 Task: Find connections with filter location Raisio with filter topic #Homeofficewith filter profile language Spanish with filter current company Tiger Analytics with filter school NMKRV College for Women with filter industry Utilities Administration with filter service category Information Management with filter keywords title Physical Therapist
Action: Mouse moved to (271, 210)
Screenshot: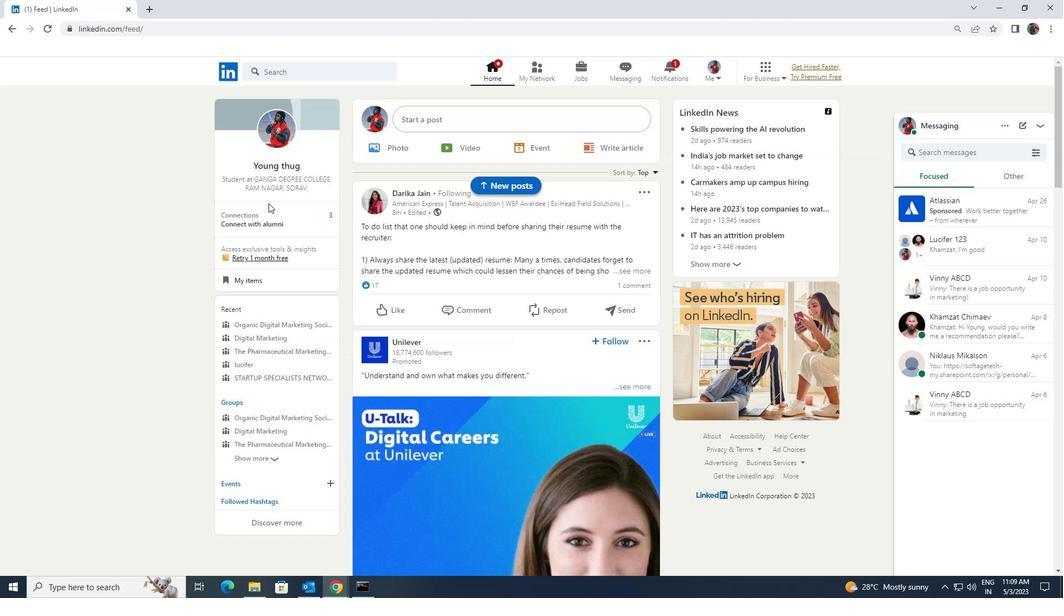 
Action: Mouse pressed left at (271, 210)
Screenshot: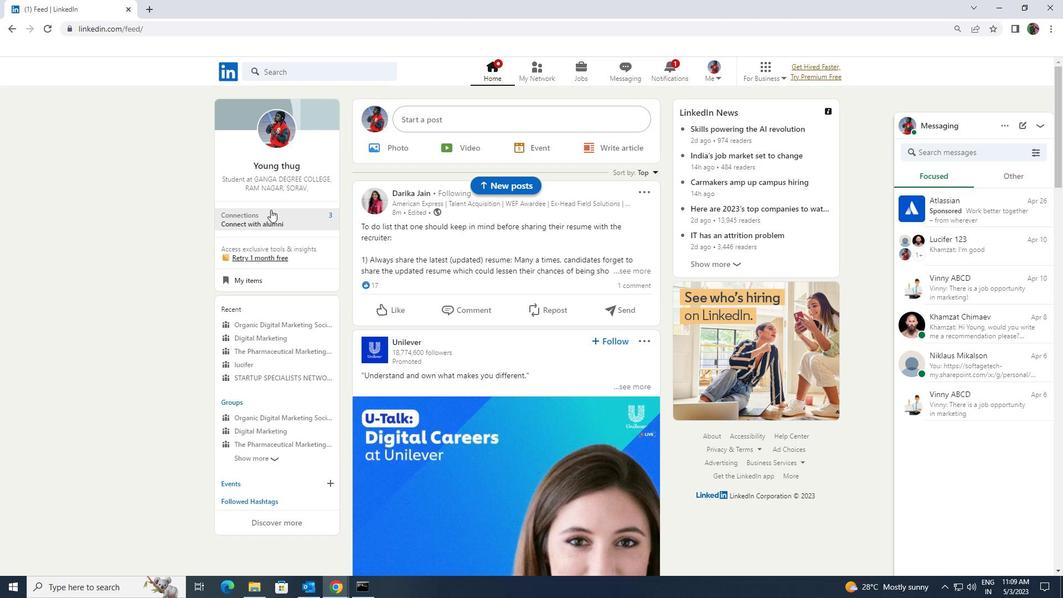 
Action: Mouse moved to (283, 134)
Screenshot: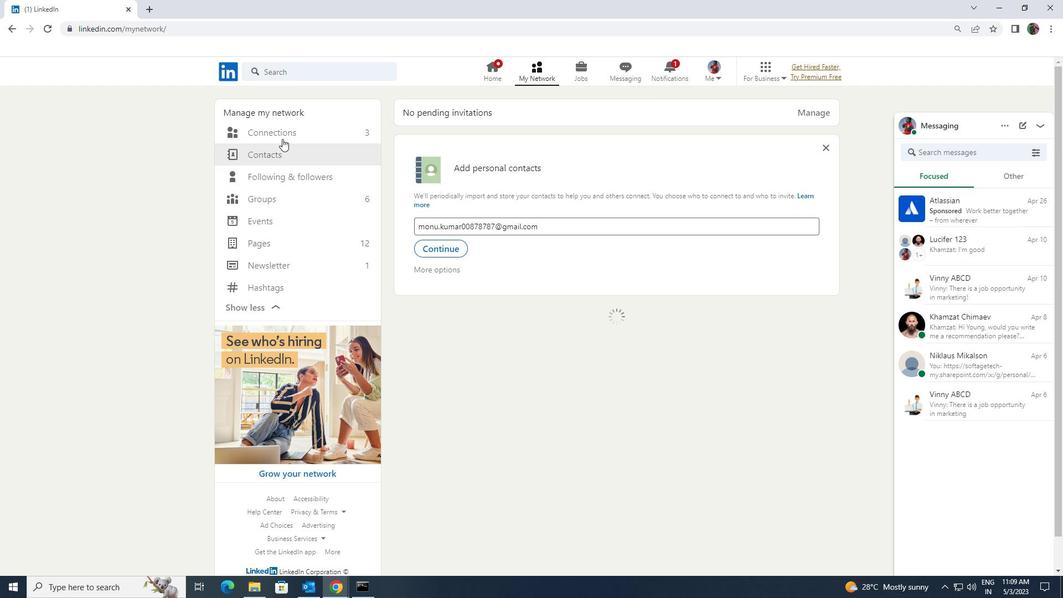 
Action: Mouse pressed left at (283, 134)
Screenshot: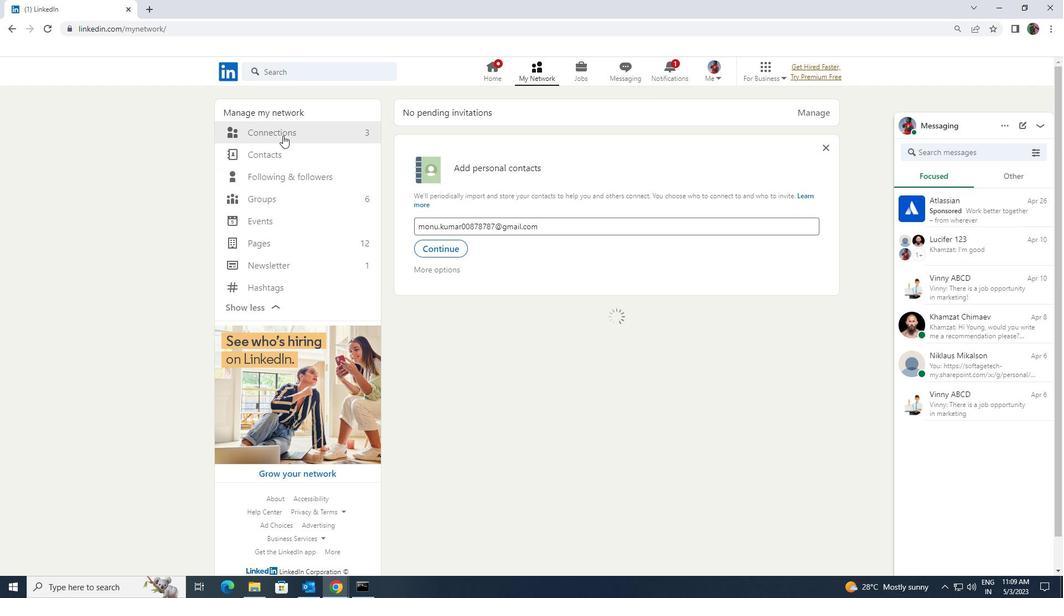 
Action: Mouse moved to (620, 134)
Screenshot: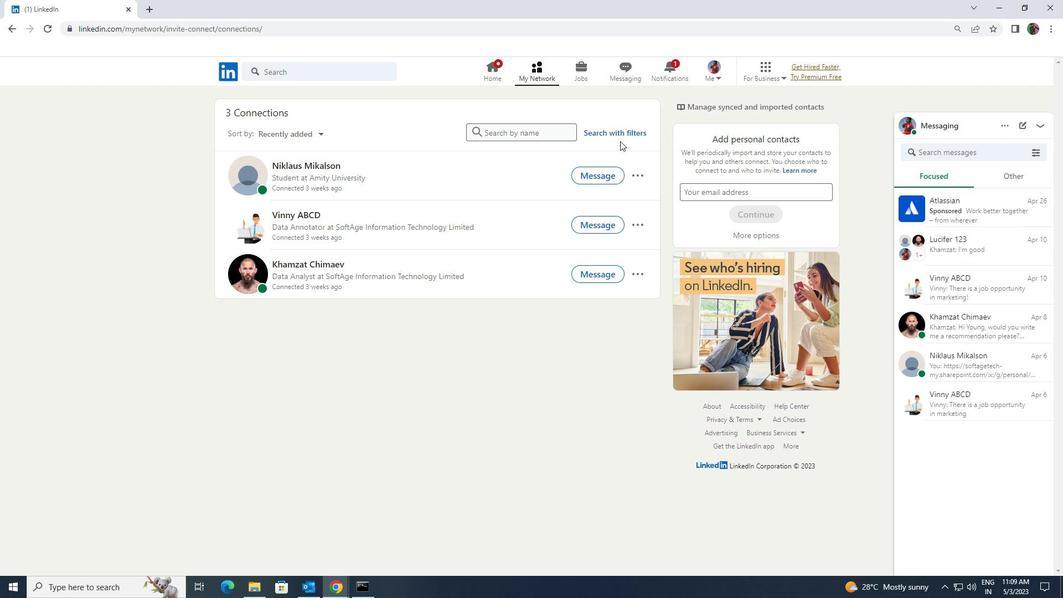 
Action: Mouse pressed left at (620, 134)
Screenshot: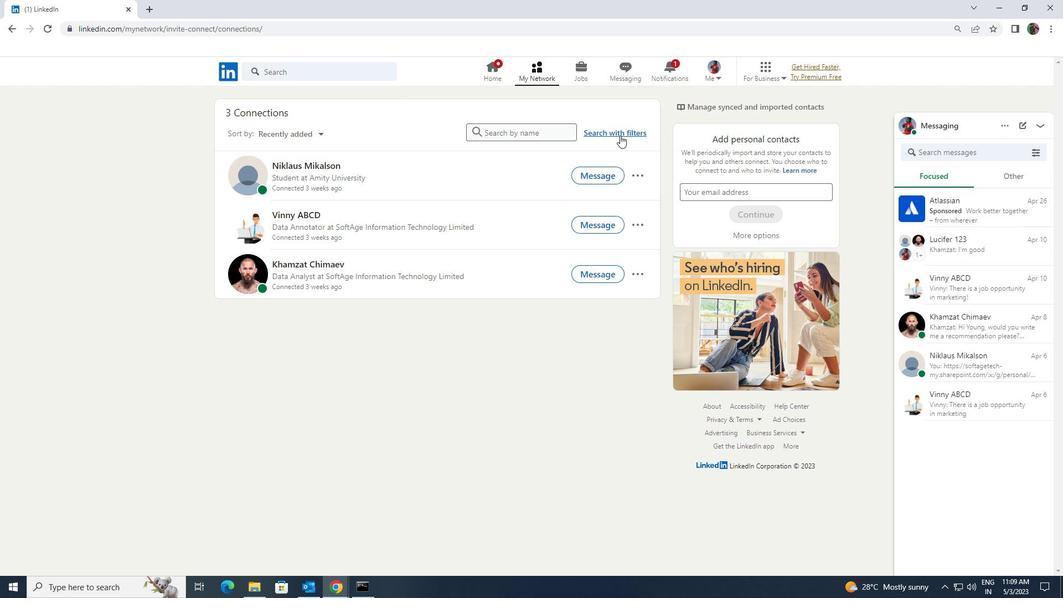 
Action: Mouse moved to (574, 103)
Screenshot: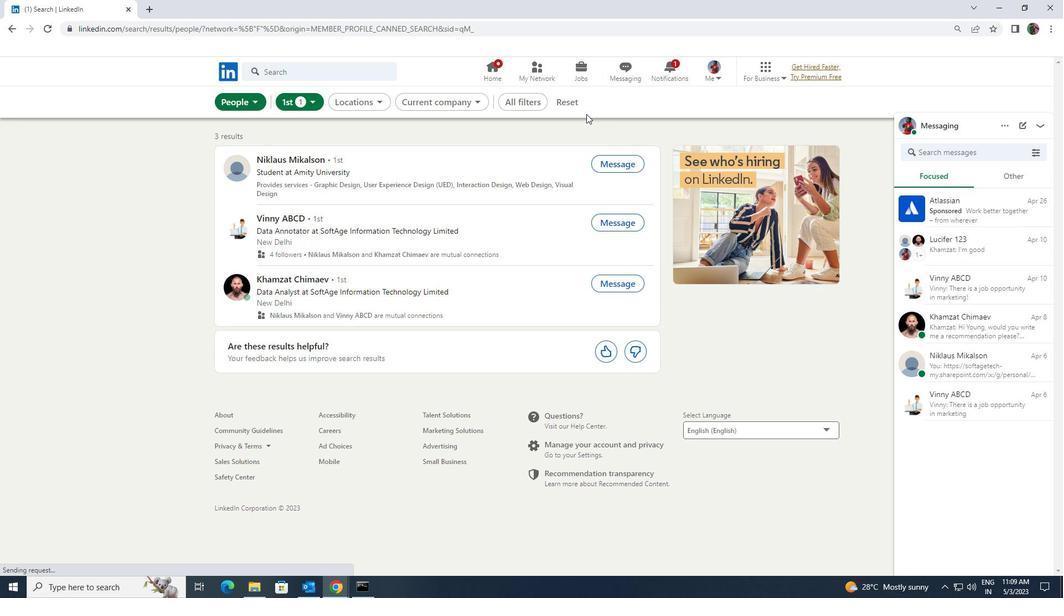 
Action: Mouse pressed left at (574, 103)
Screenshot: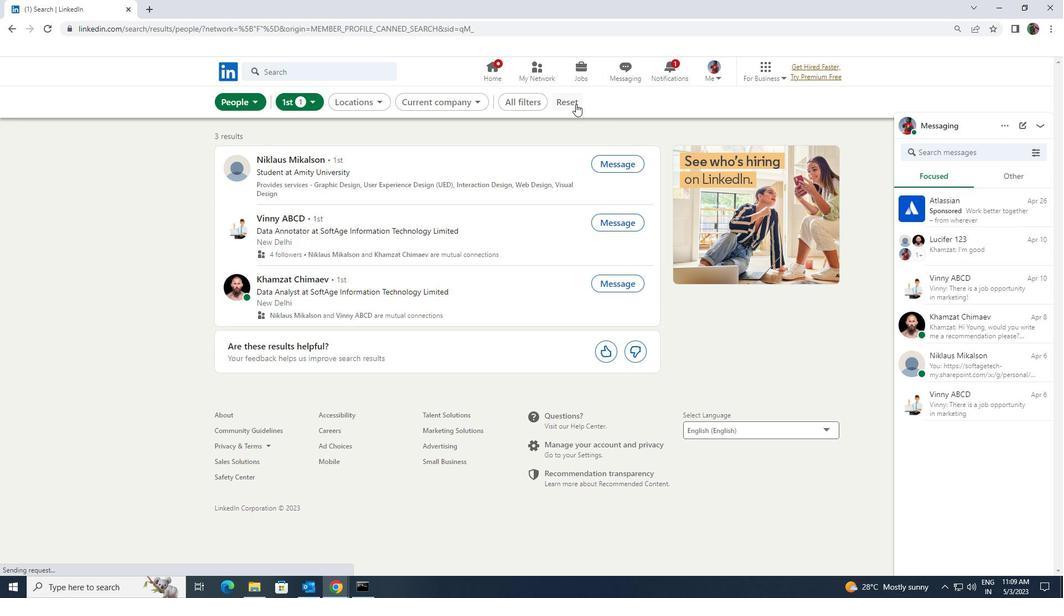 
Action: Mouse moved to (558, 101)
Screenshot: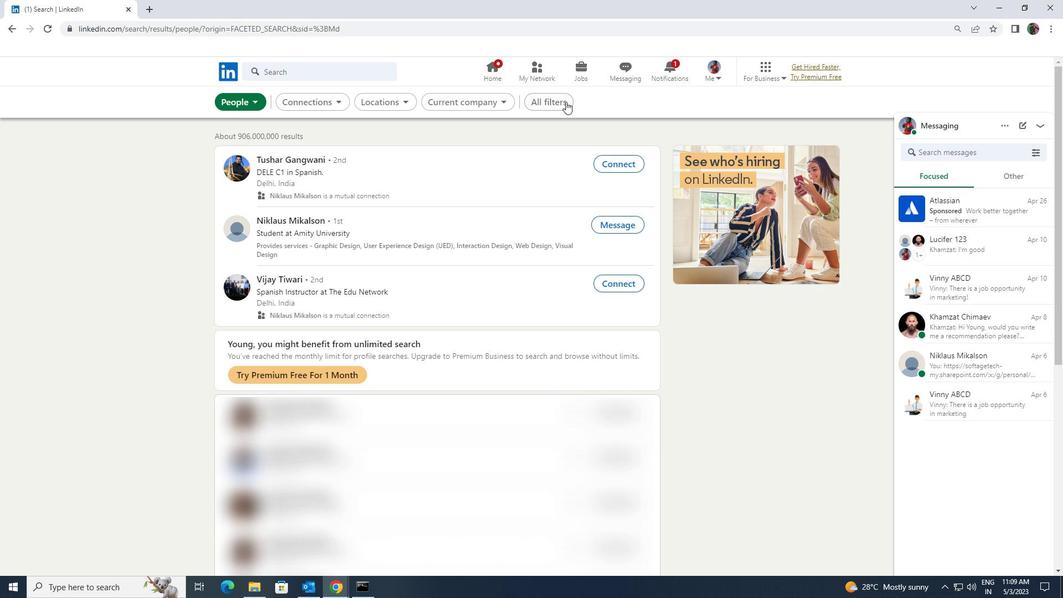 
Action: Mouse pressed left at (558, 101)
Screenshot: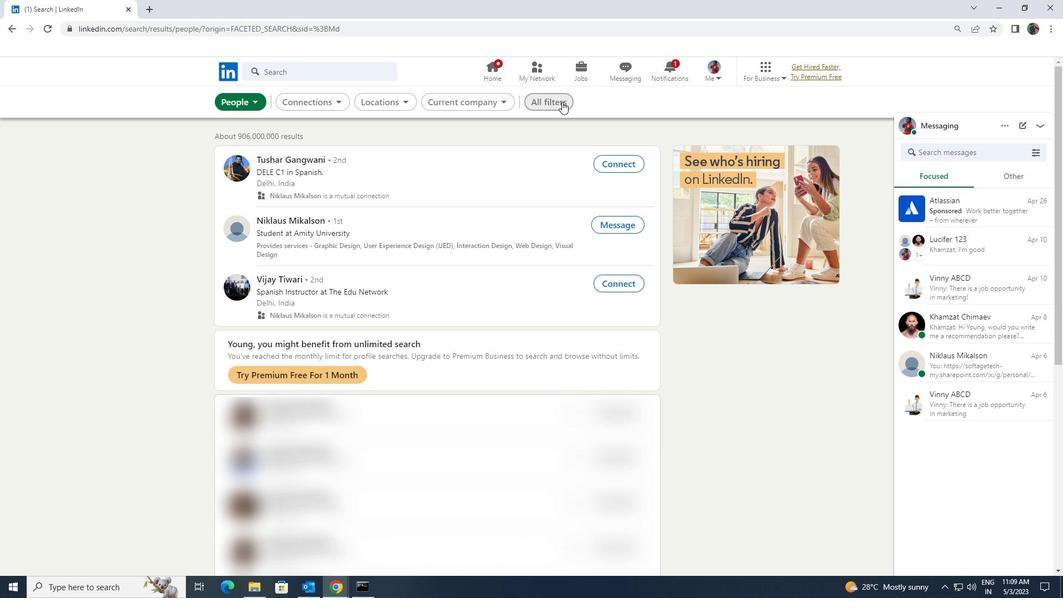 
Action: Mouse moved to (920, 442)
Screenshot: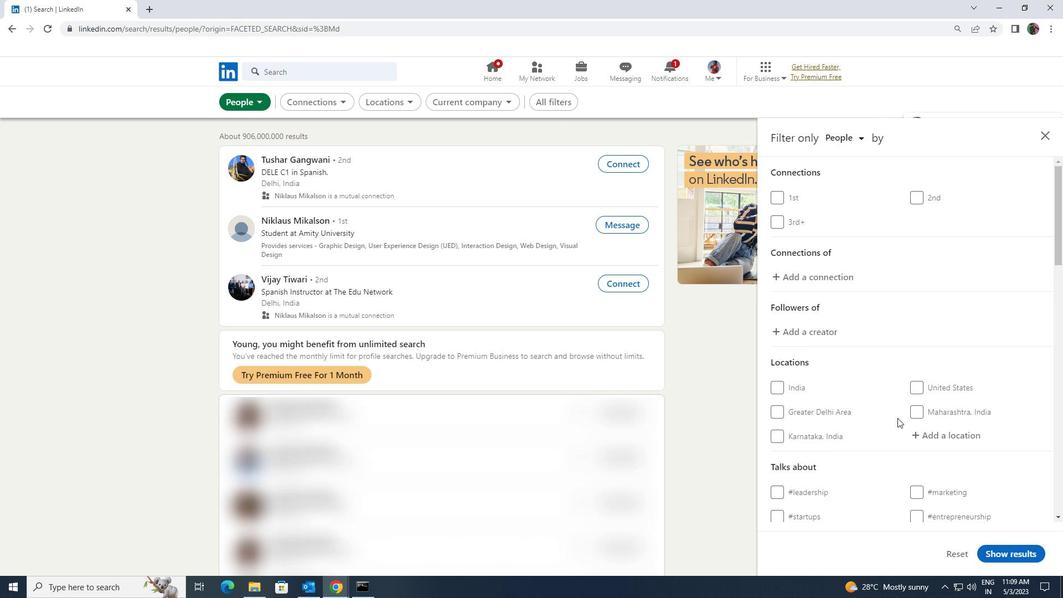 
Action: Mouse pressed left at (920, 442)
Screenshot: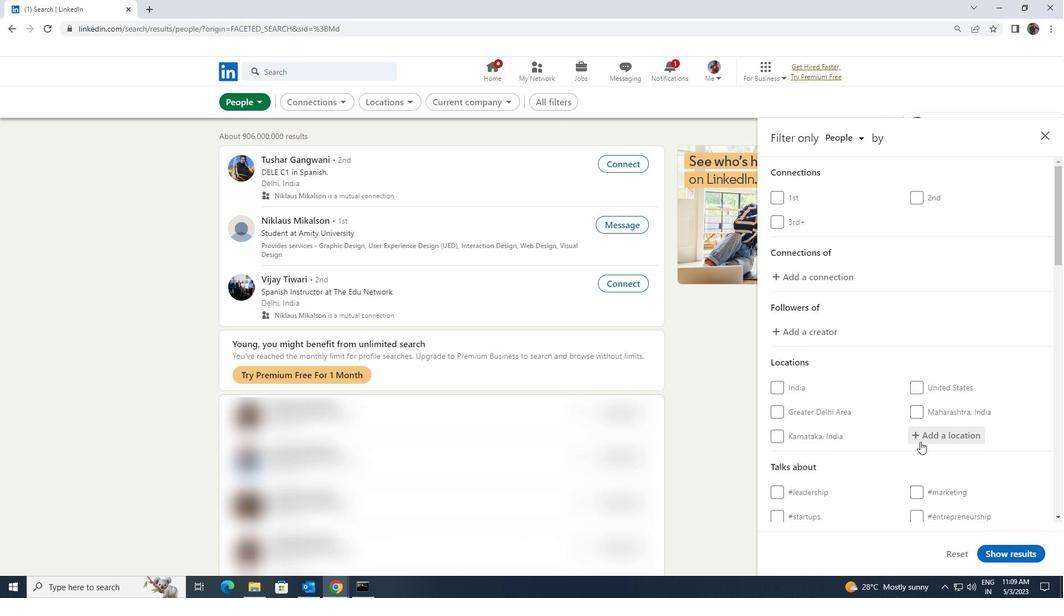 
Action: Key pressed <Key.shift>RAIS
Screenshot: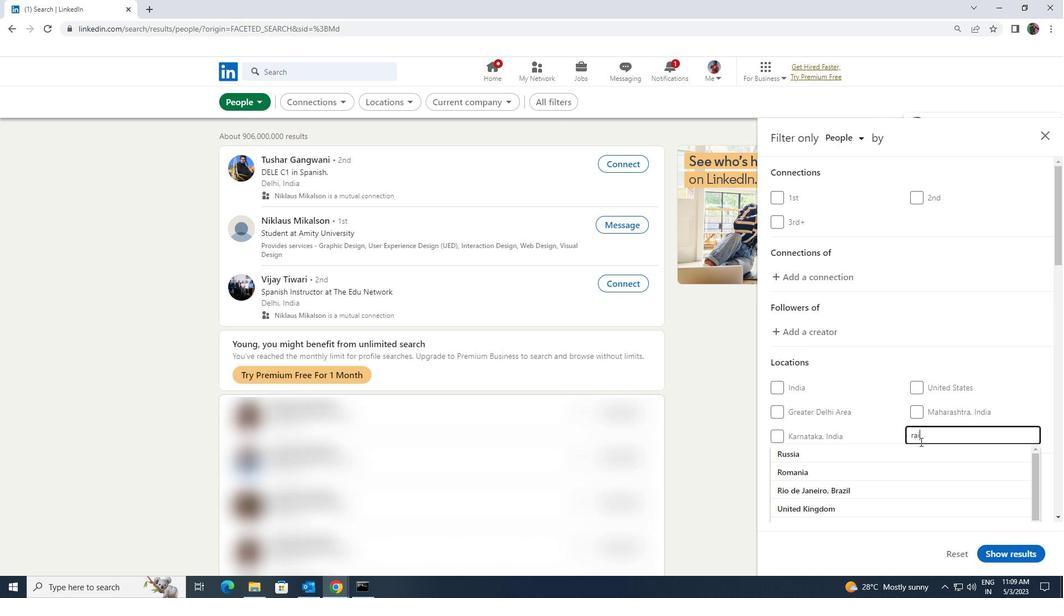 
Action: Mouse moved to (919, 448)
Screenshot: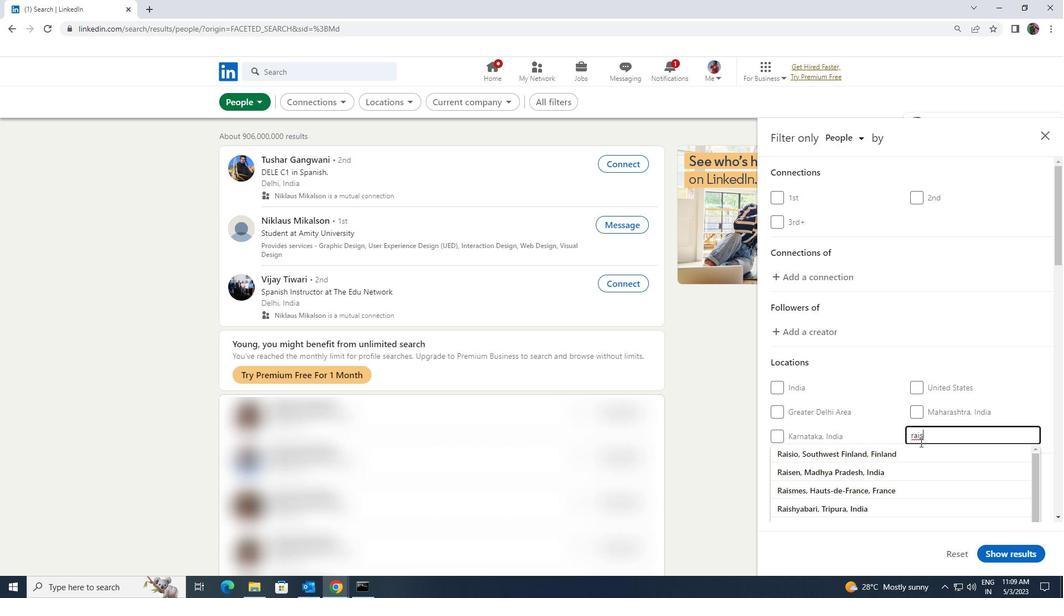 
Action: Mouse pressed left at (919, 448)
Screenshot: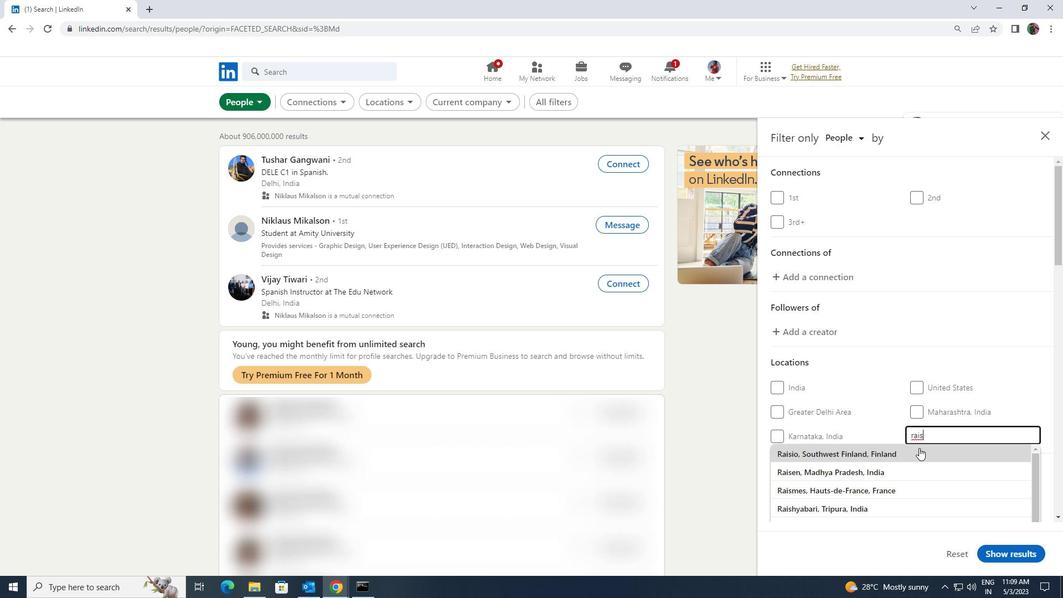 
Action: Mouse scrolled (919, 447) with delta (0, 0)
Screenshot: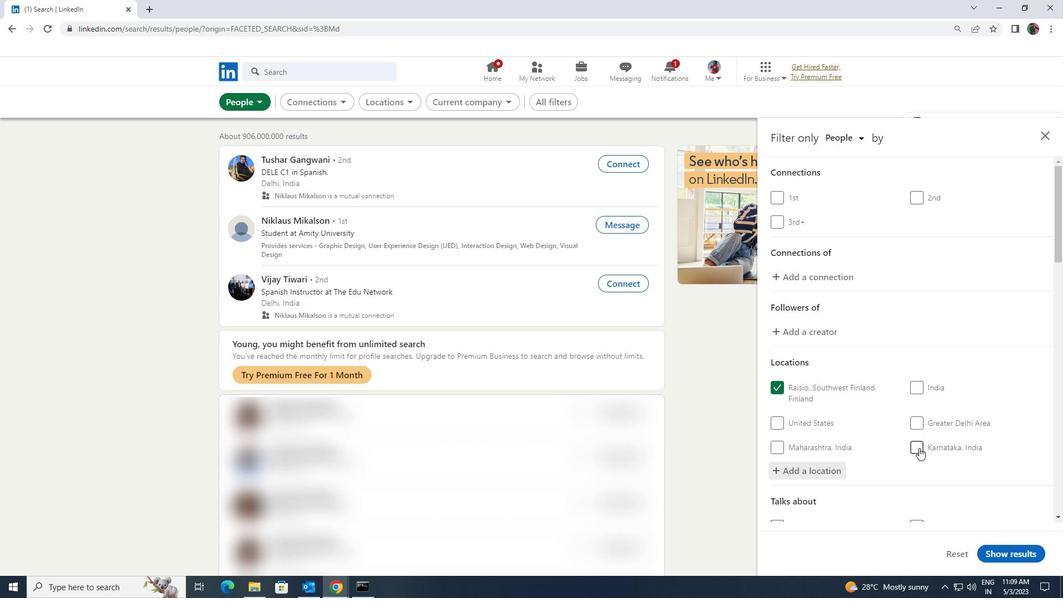 
Action: Mouse scrolled (919, 447) with delta (0, 0)
Screenshot: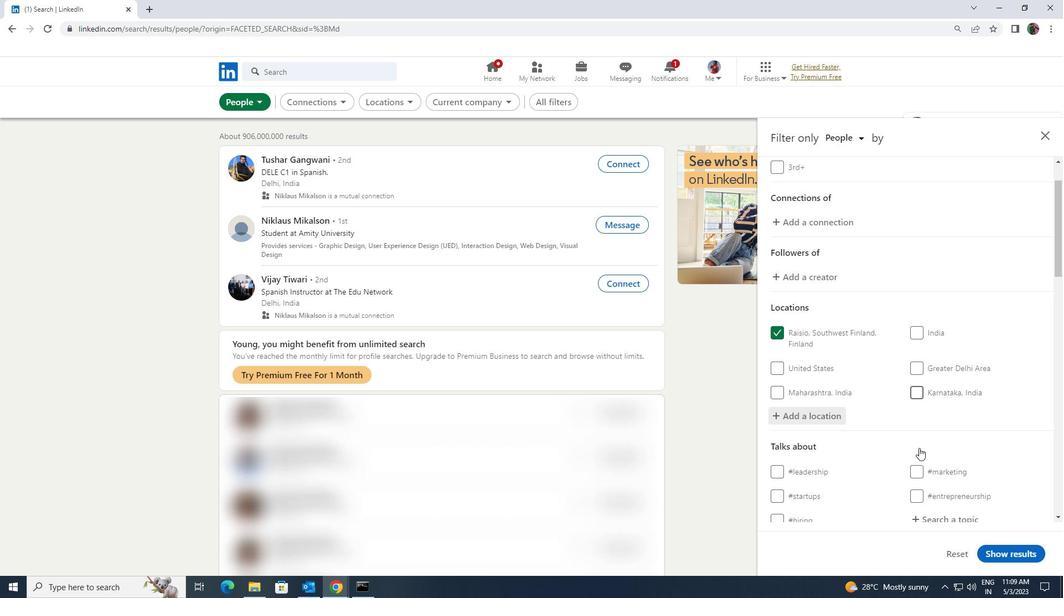 
Action: Mouse moved to (917, 455)
Screenshot: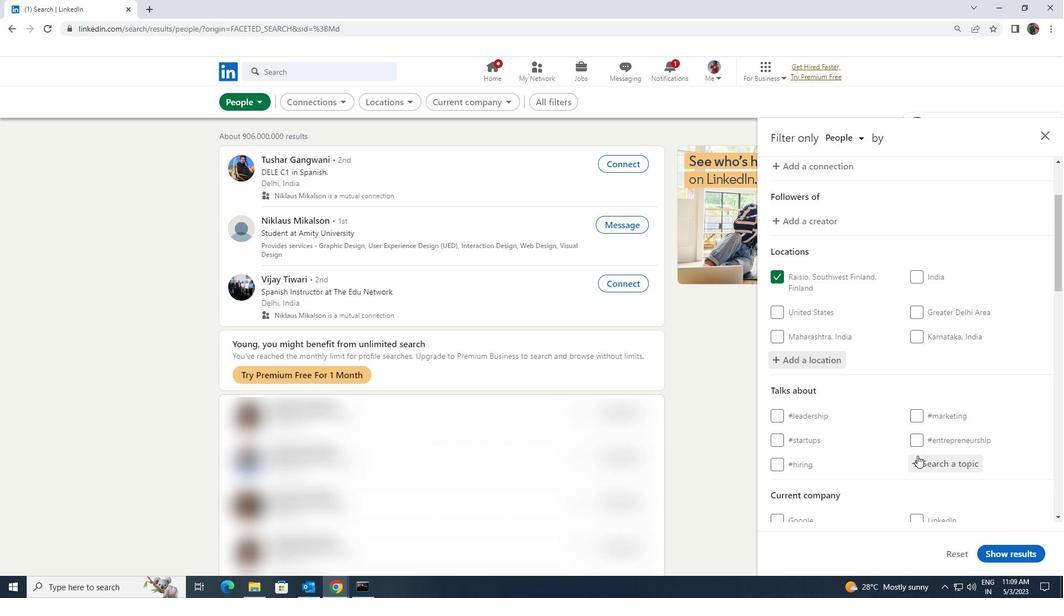 
Action: Mouse pressed left at (917, 455)
Screenshot: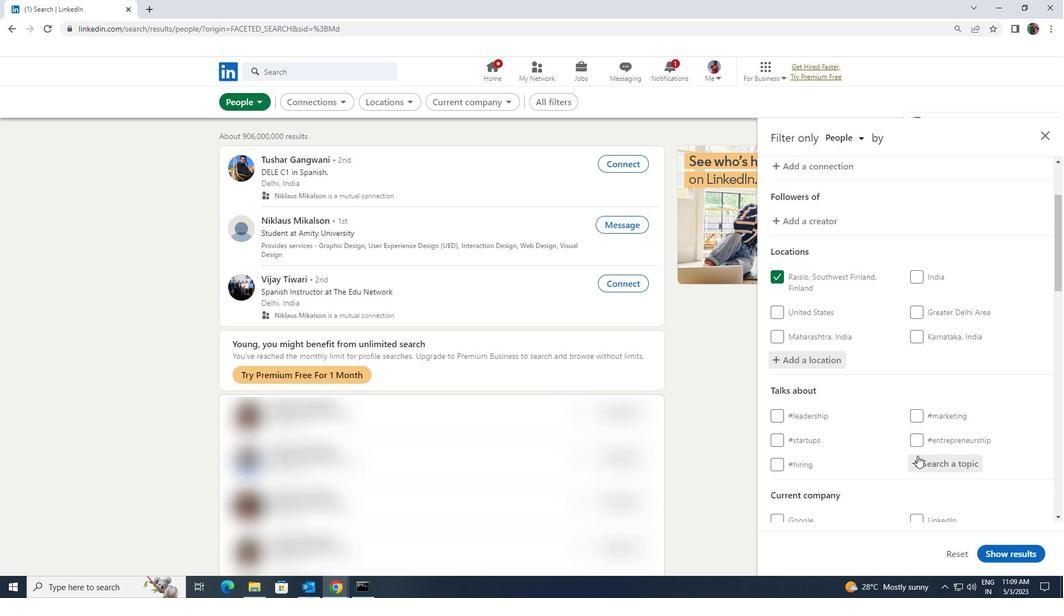 
Action: Key pressed <Key.shift><Key.shift><Key.shift><Key.shift><Key.shift><Key.shift><Key.shift><Key.shift><Key.shift><Key.shift><Key.shift><Key.shift><Key.shift><Key.shift><Key.shift><Key.shift>HOMEOFFICE
Screenshot: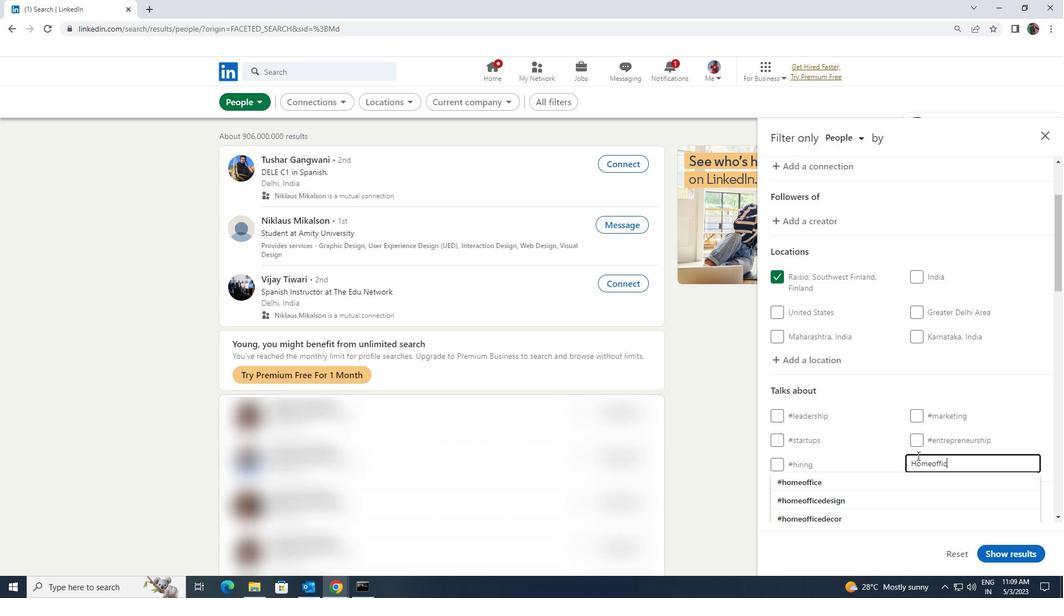 
Action: Mouse moved to (900, 476)
Screenshot: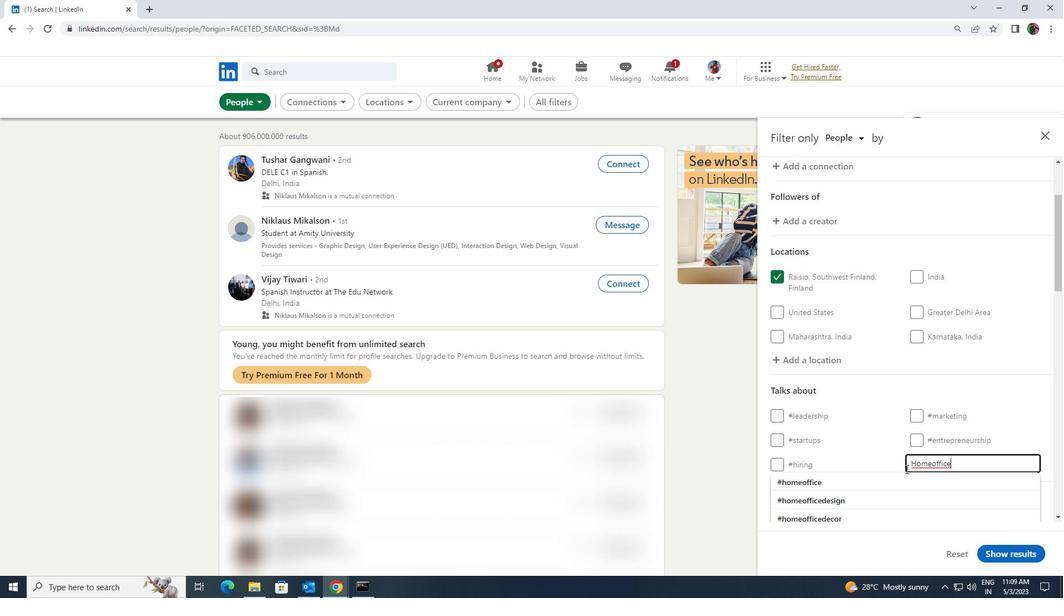 
Action: Mouse pressed left at (900, 476)
Screenshot: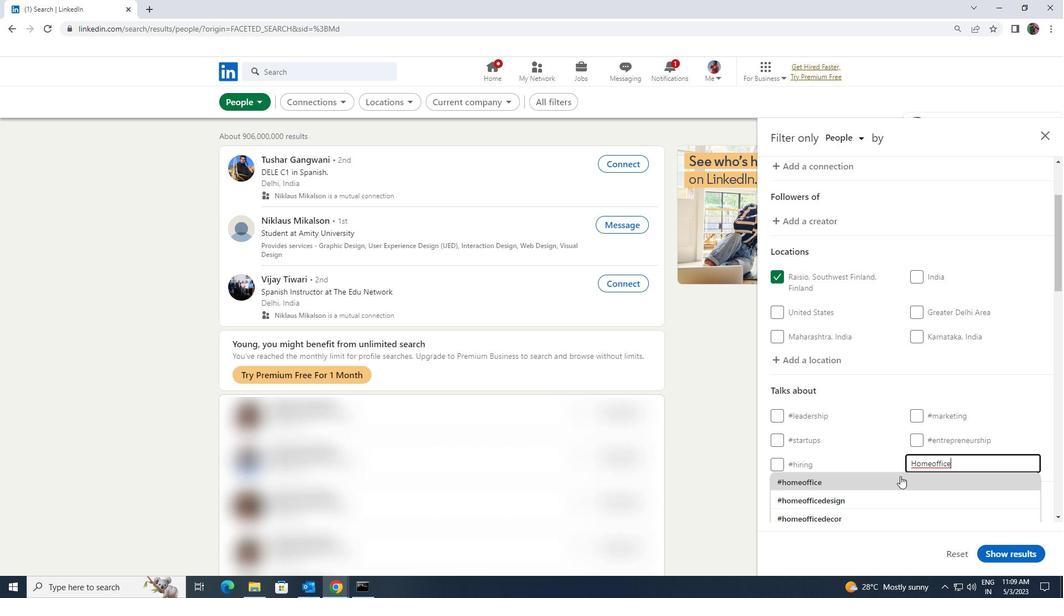 
Action: Mouse scrolled (900, 475) with delta (0, 0)
Screenshot: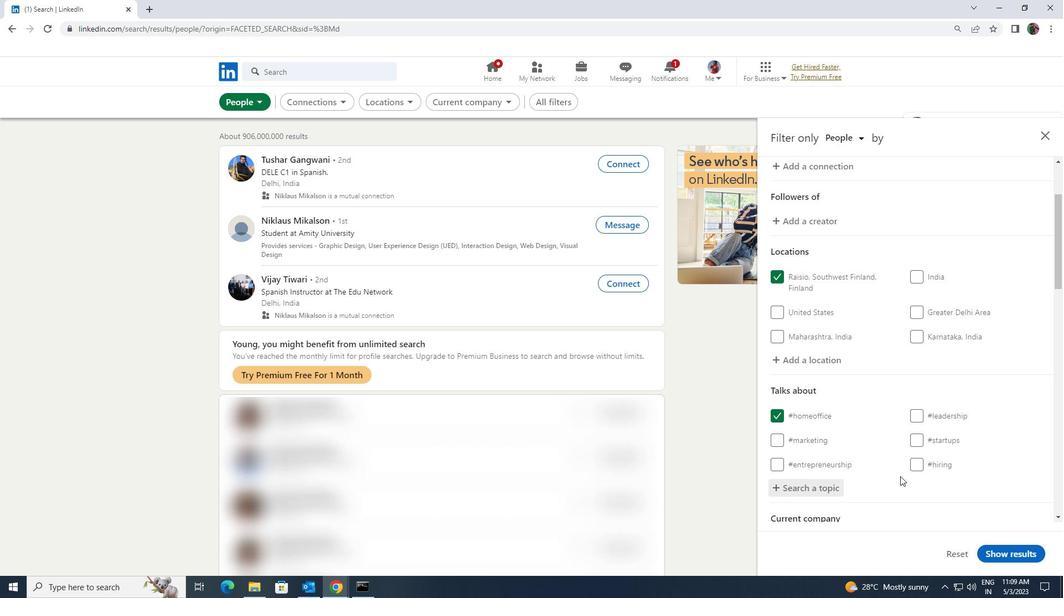 
Action: Mouse scrolled (900, 475) with delta (0, 0)
Screenshot: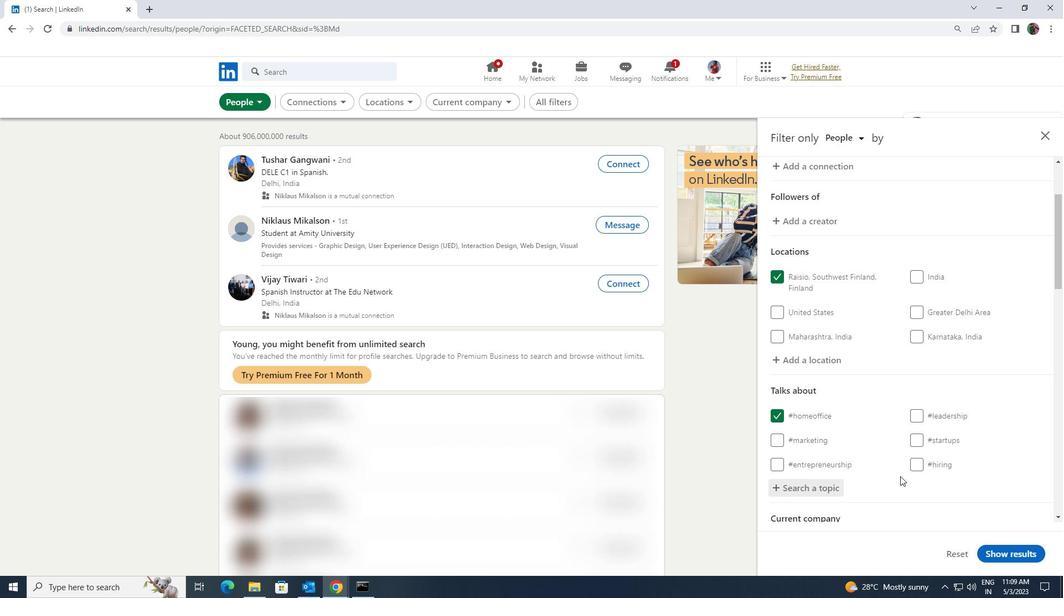 
Action: Mouse scrolled (900, 475) with delta (0, 0)
Screenshot: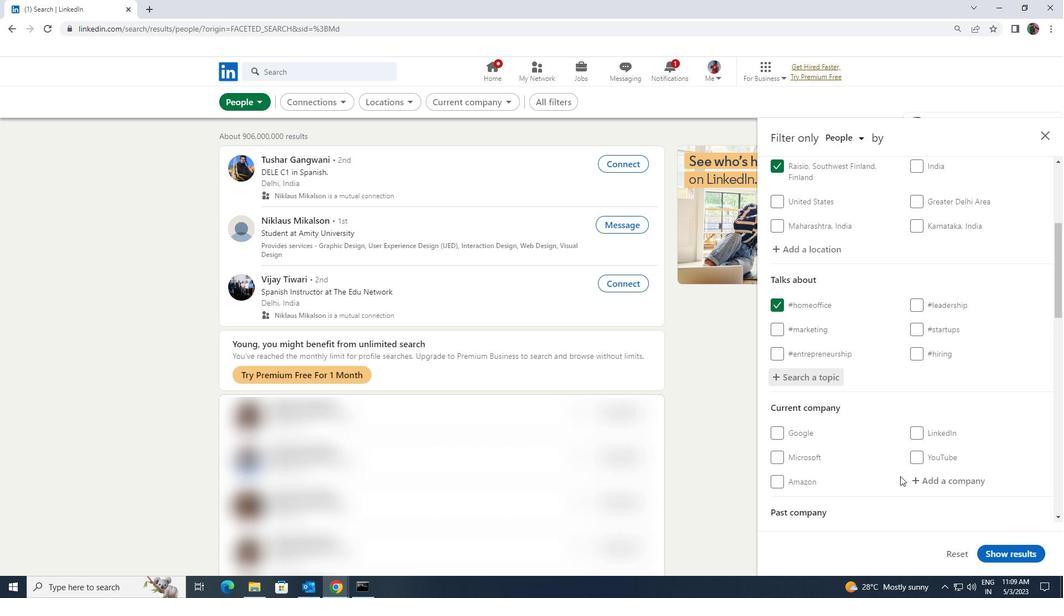 
Action: Mouse scrolled (900, 475) with delta (0, 0)
Screenshot: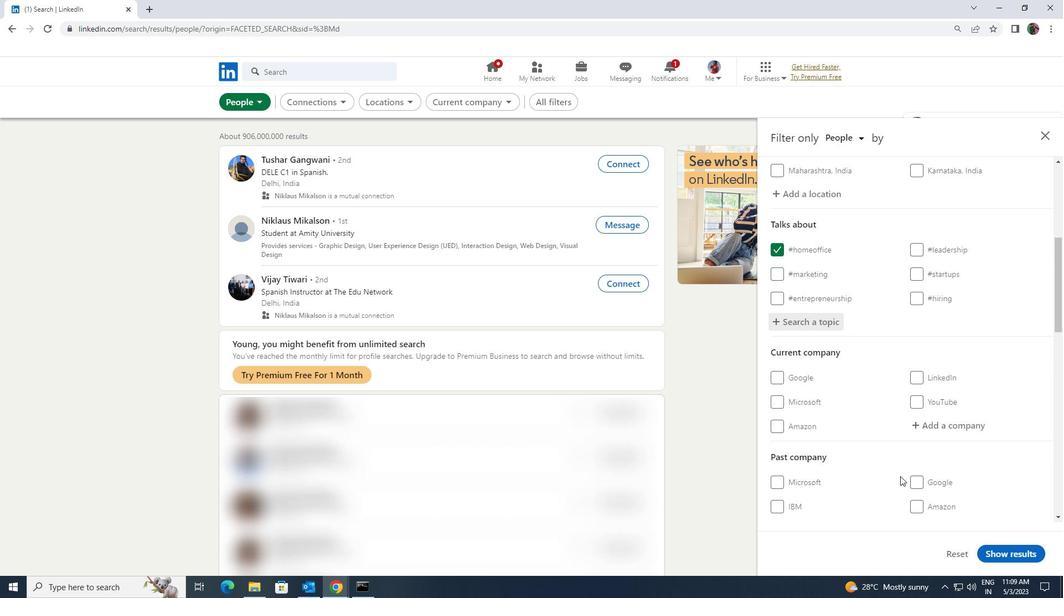 
Action: Mouse scrolled (900, 475) with delta (0, 0)
Screenshot: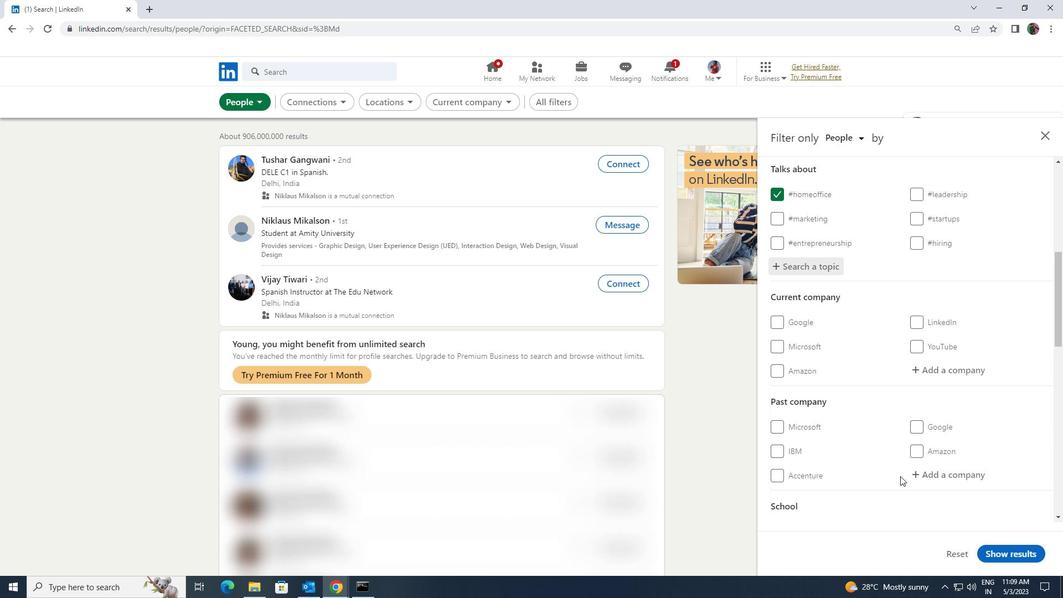 
Action: Mouse scrolled (900, 475) with delta (0, 0)
Screenshot: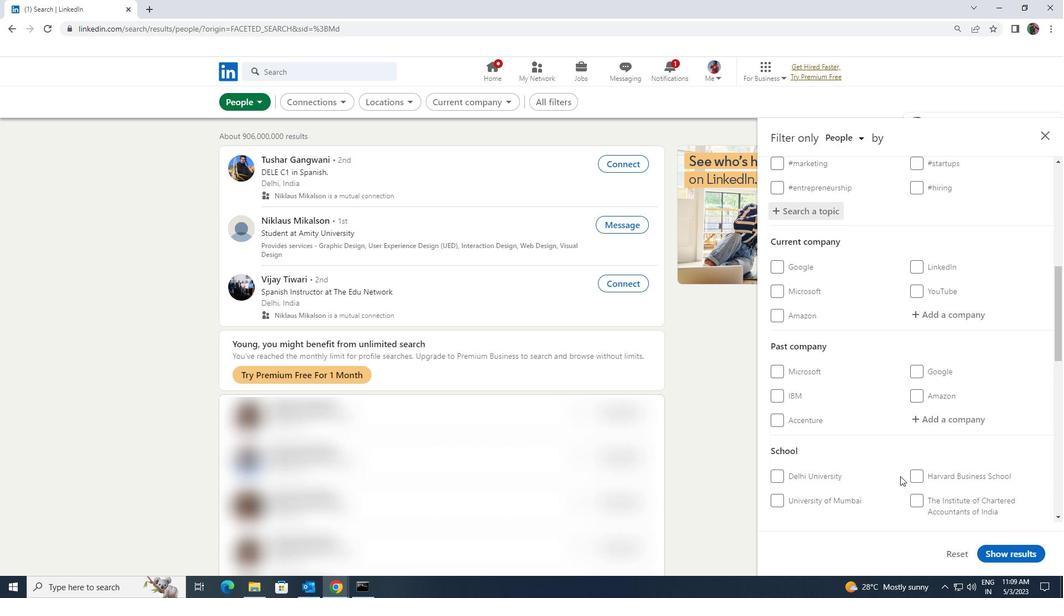 
Action: Mouse scrolled (900, 475) with delta (0, 0)
Screenshot: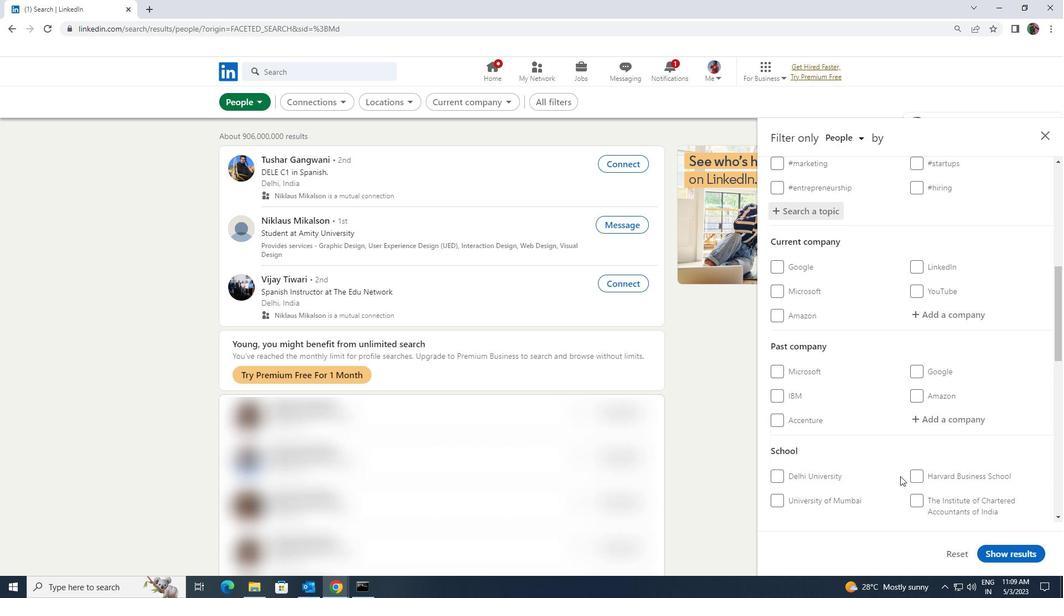 
Action: Mouse scrolled (900, 475) with delta (0, 0)
Screenshot: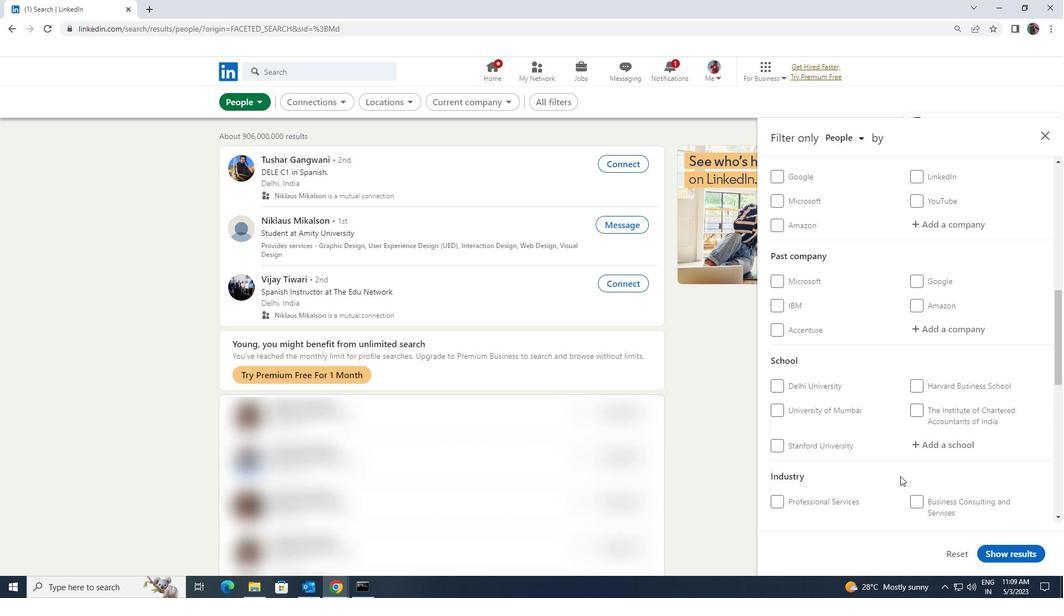 
Action: Mouse scrolled (900, 475) with delta (0, 0)
Screenshot: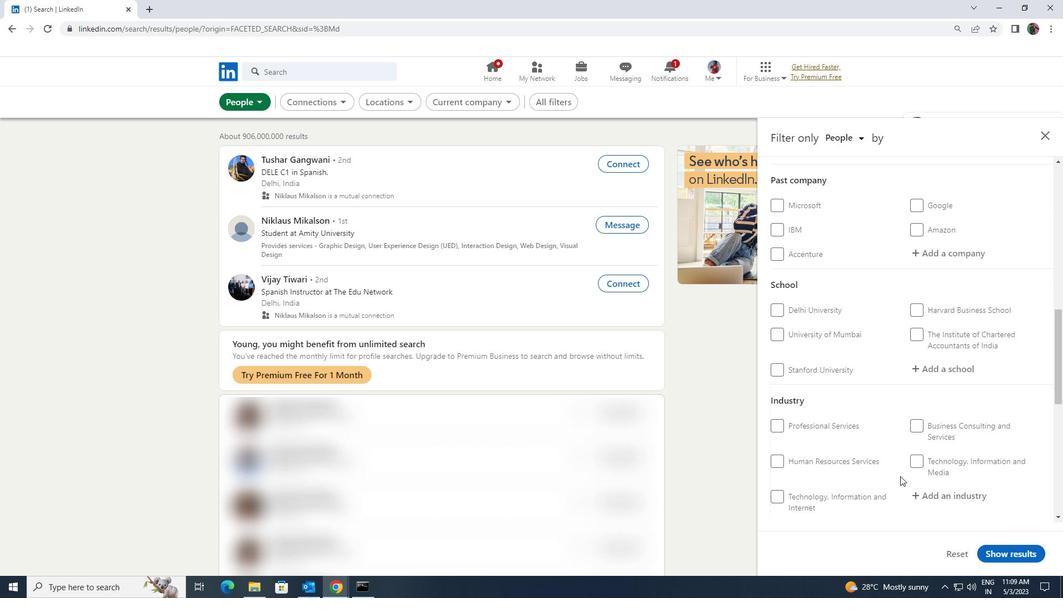 
Action: Mouse scrolled (900, 475) with delta (0, 0)
Screenshot: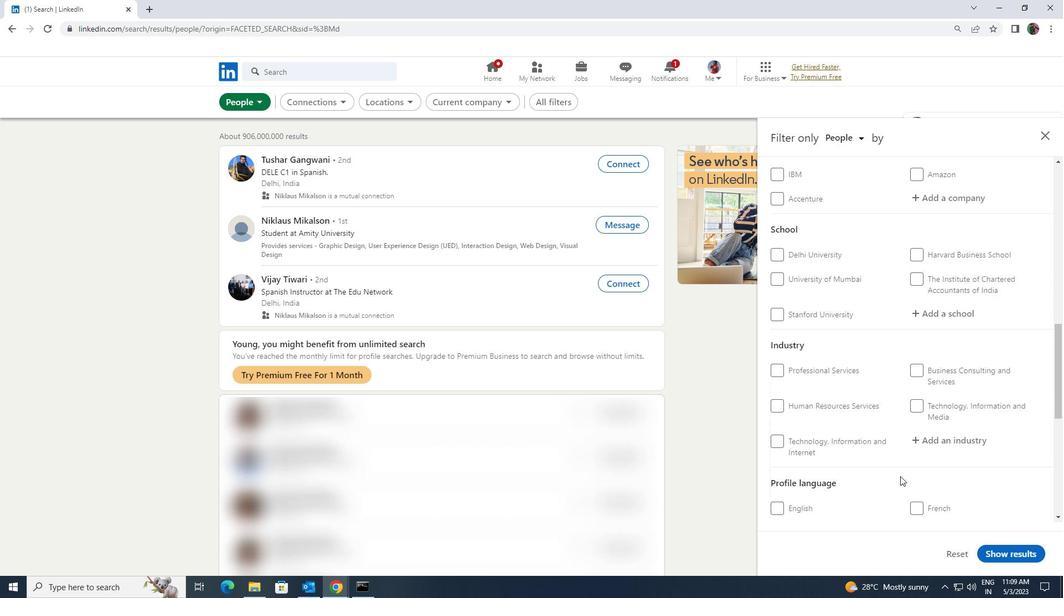 
Action: Mouse moved to (777, 478)
Screenshot: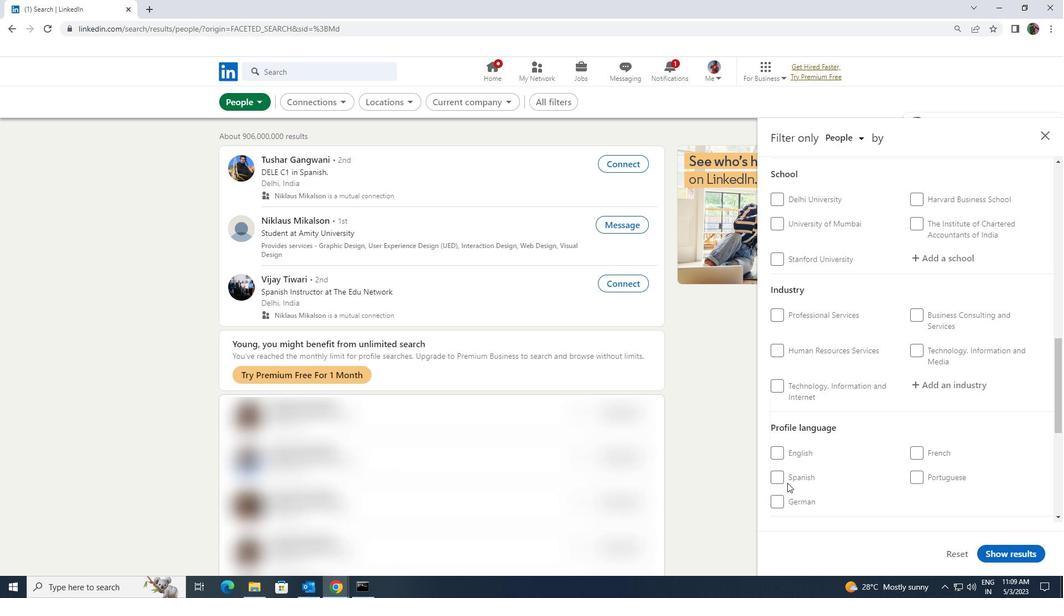 
Action: Mouse pressed left at (777, 478)
Screenshot: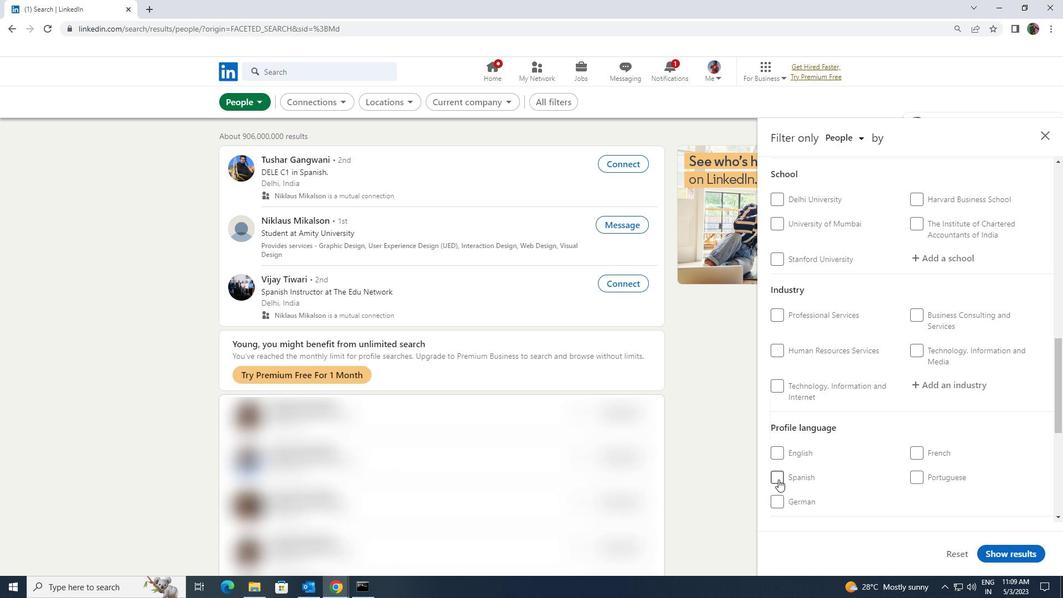 
Action: Mouse moved to (875, 480)
Screenshot: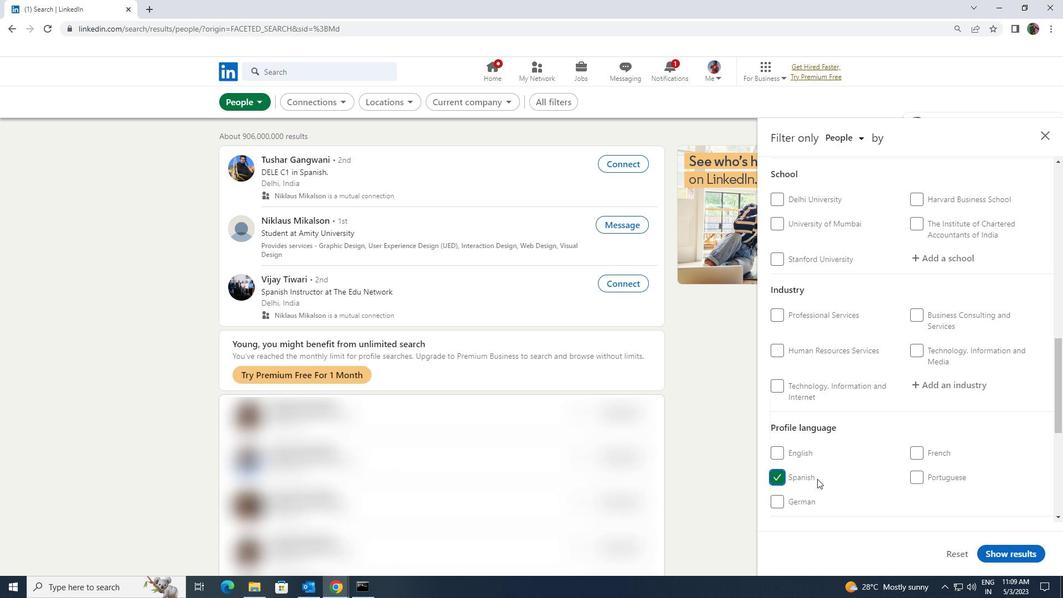 
Action: Mouse scrolled (875, 481) with delta (0, 0)
Screenshot: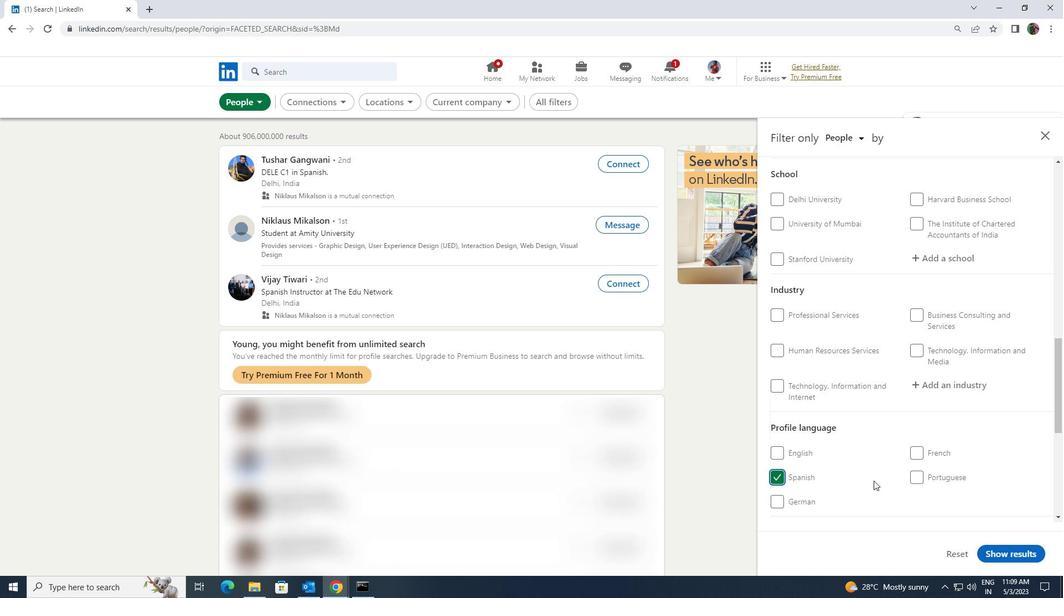 
Action: Mouse scrolled (875, 481) with delta (0, 0)
Screenshot: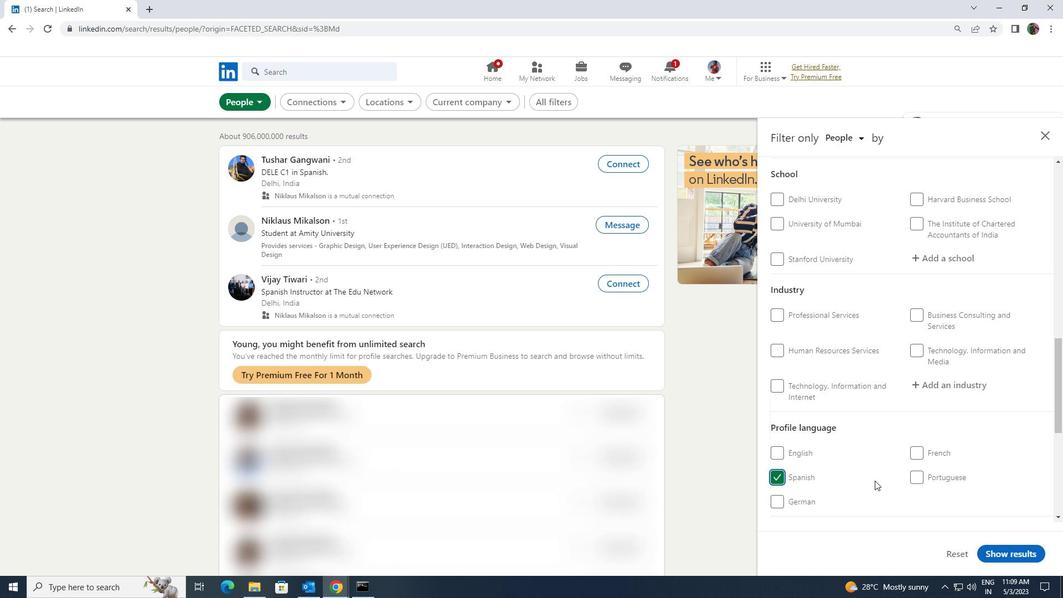 
Action: Mouse scrolled (875, 481) with delta (0, 0)
Screenshot: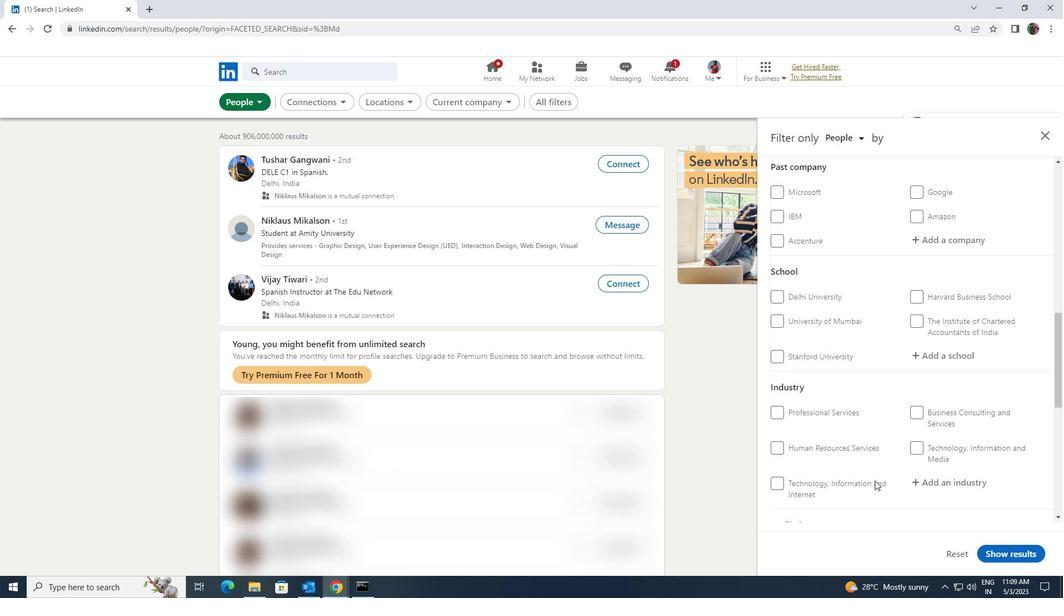 
Action: Mouse scrolled (875, 481) with delta (0, 0)
Screenshot: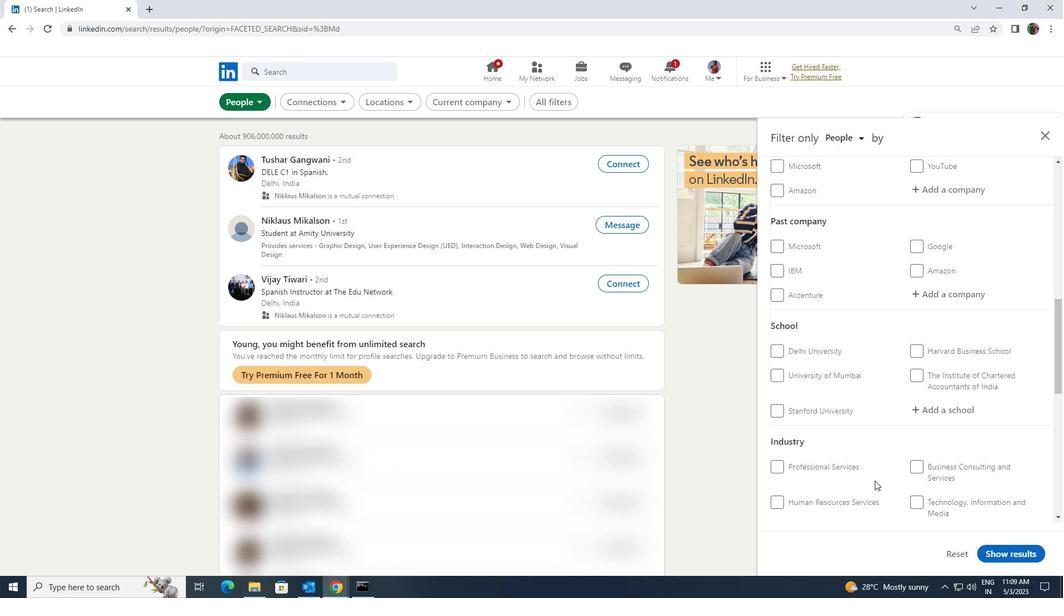 
Action: Mouse scrolled (875, 481) with delta (0, 0)
Screenshot: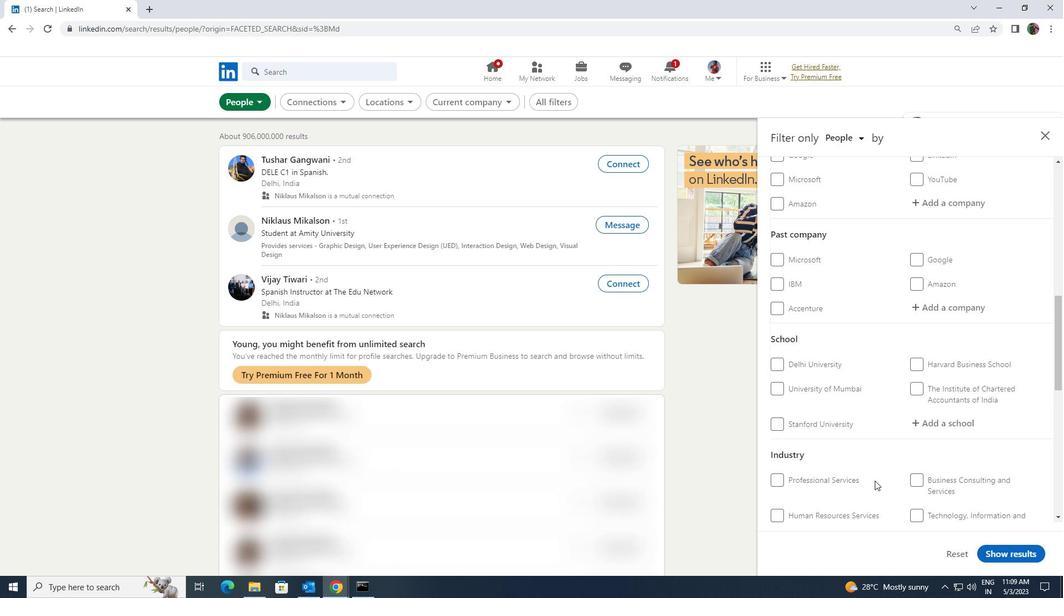 
Action: Mouse scrolled (875, 481) with delta (0, 0)
Screenshot: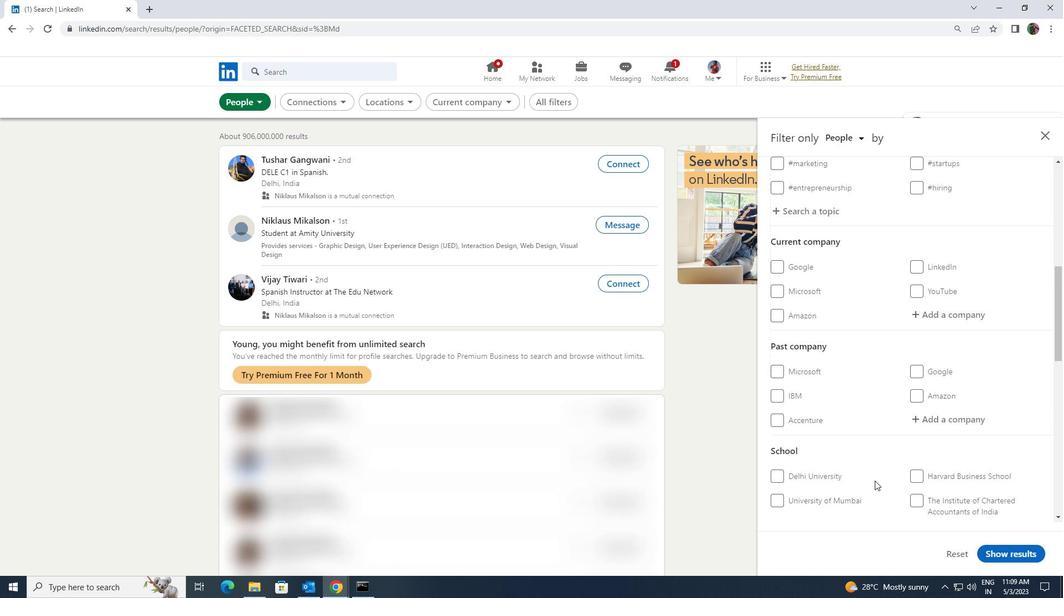 
Action: Mouse moved to (918, 374)
Screenshot: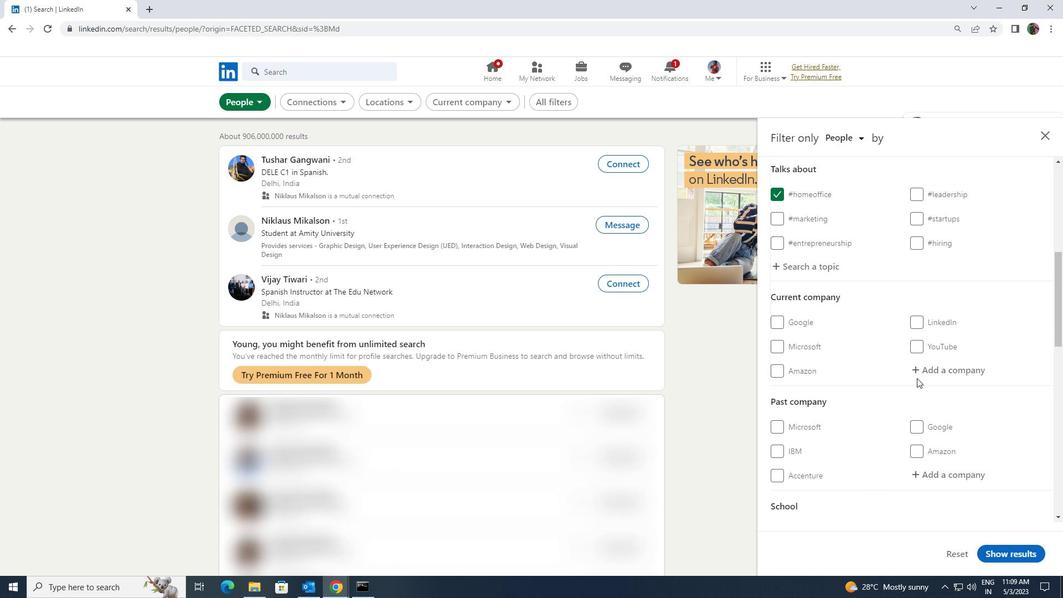 
Action: Mouse pressed left at (918, 374)
Screenshot: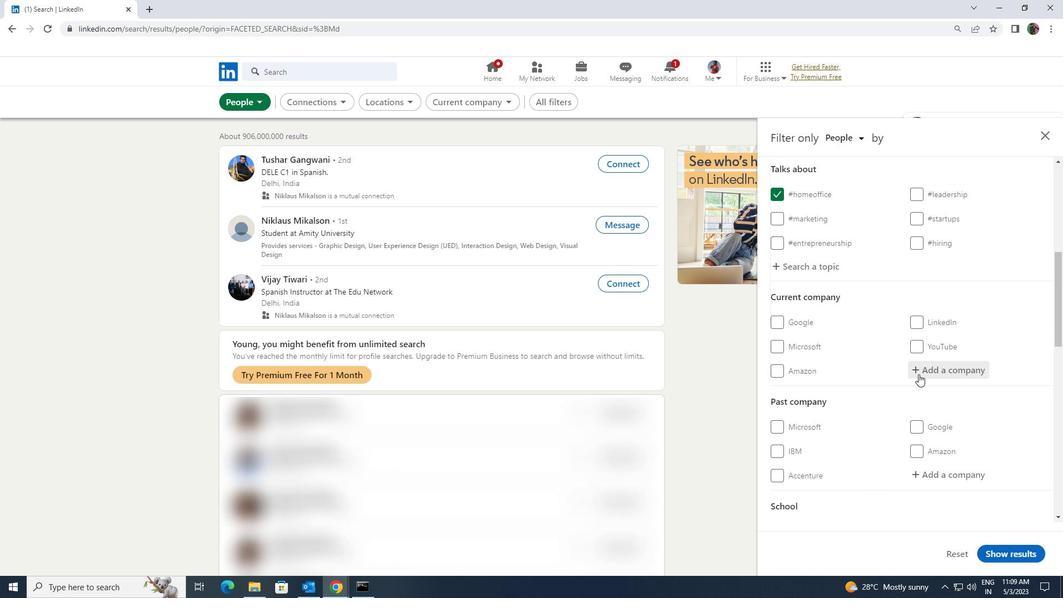 
Action: Key pressed <Key.shift>TIGER
Screenshot: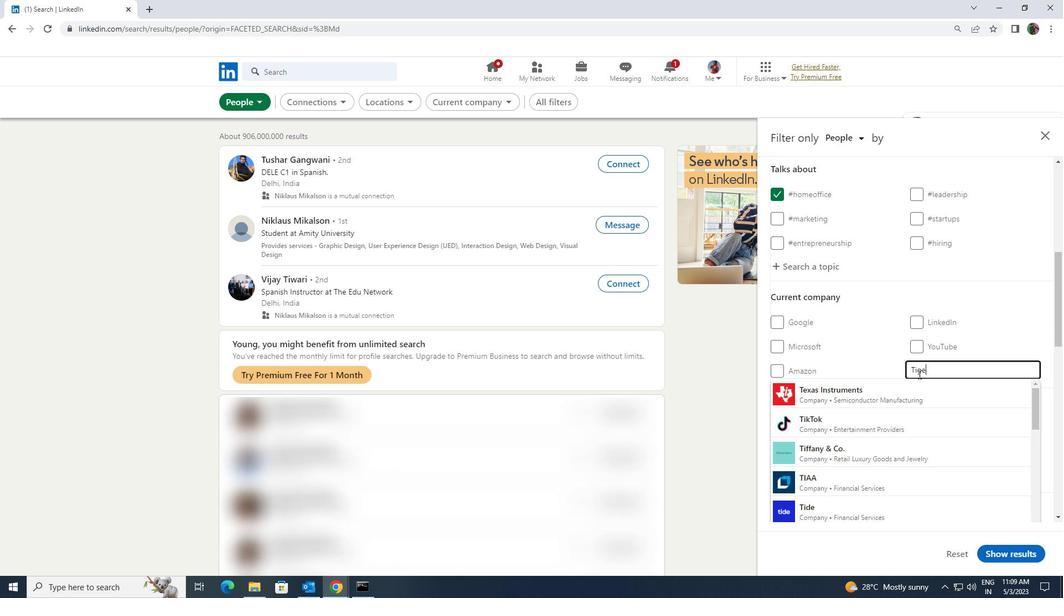 
Action: Mouse moved to (918, 389)
Screenshot: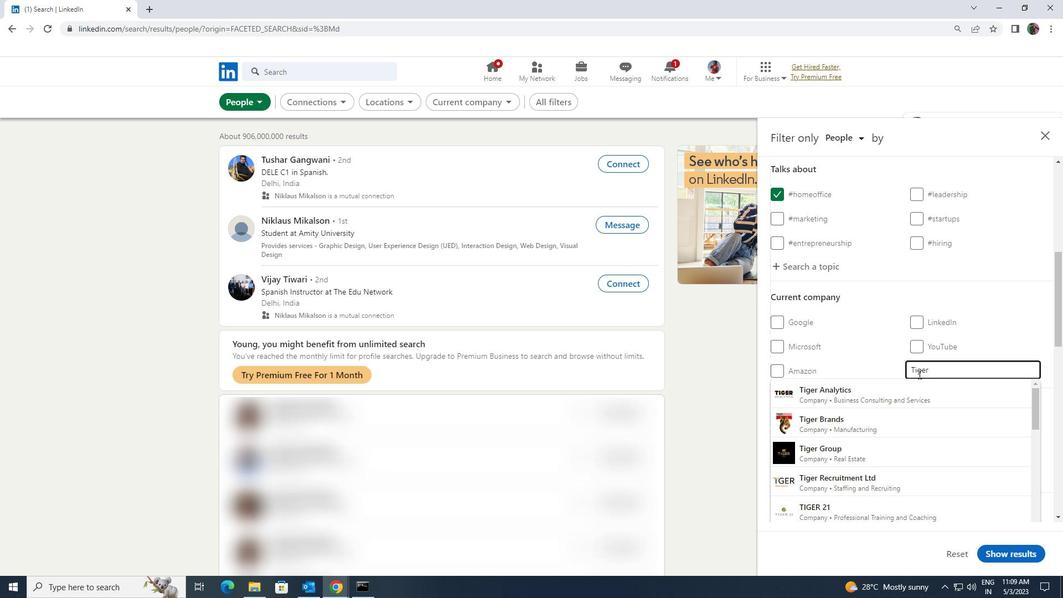 
Action: Mouse pressed left at (918, 389)
Screenshot: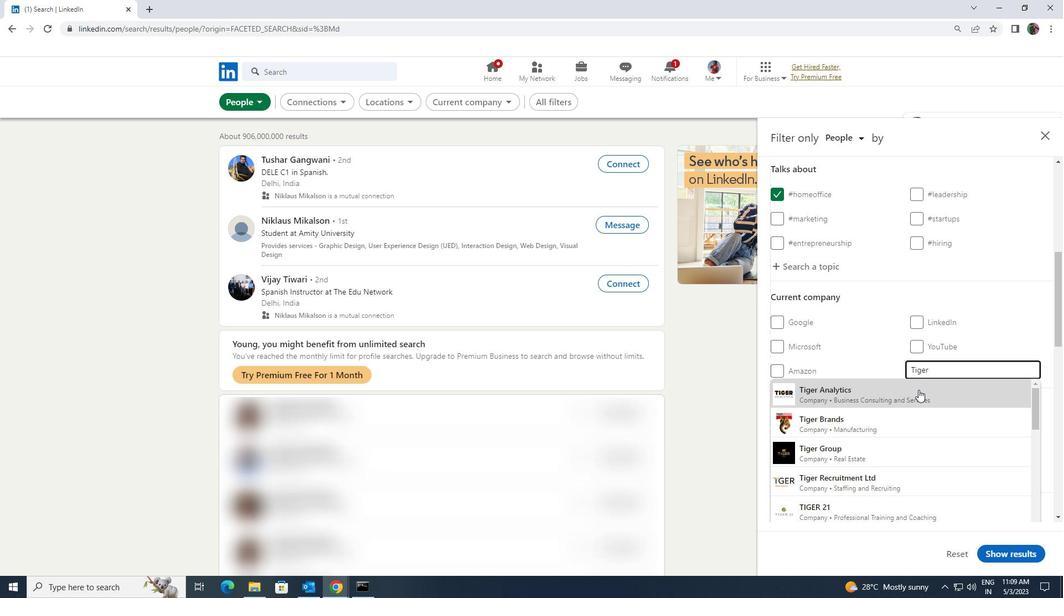 
Action: Mouse scrolled (918, 389) with delta (0, 0)
Screenshot: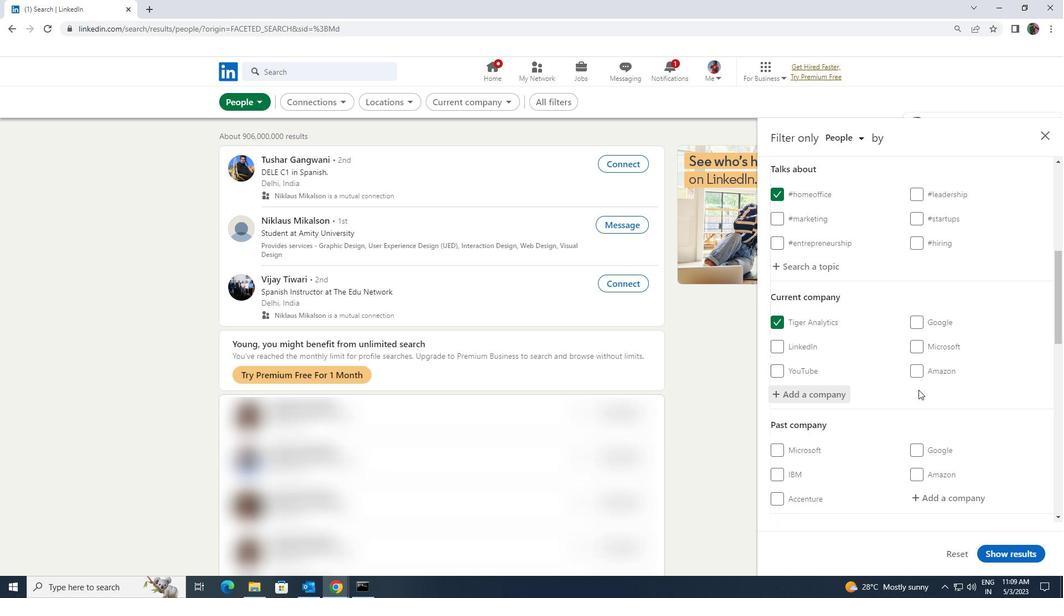 
Action: Mouse scrolled (918, 389) with delta (0, 0)
Screenshot: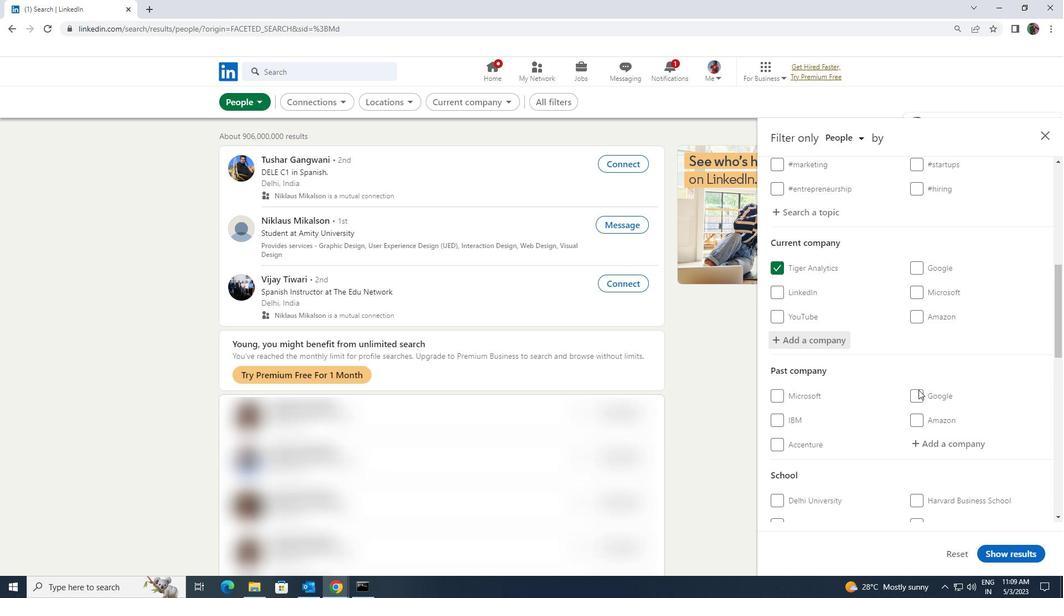 
Action: Mouse scrolled (918, 389) with delta (0, 0)
Screenshot: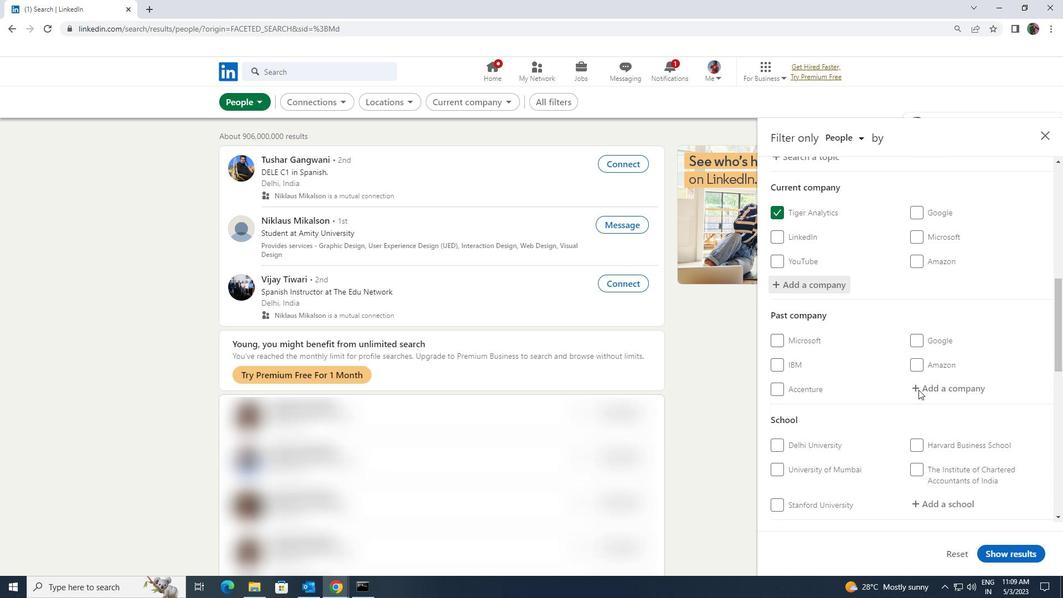 
Action: Mouse scrolled (918, 389) with delta (0, 0)
Screenshot: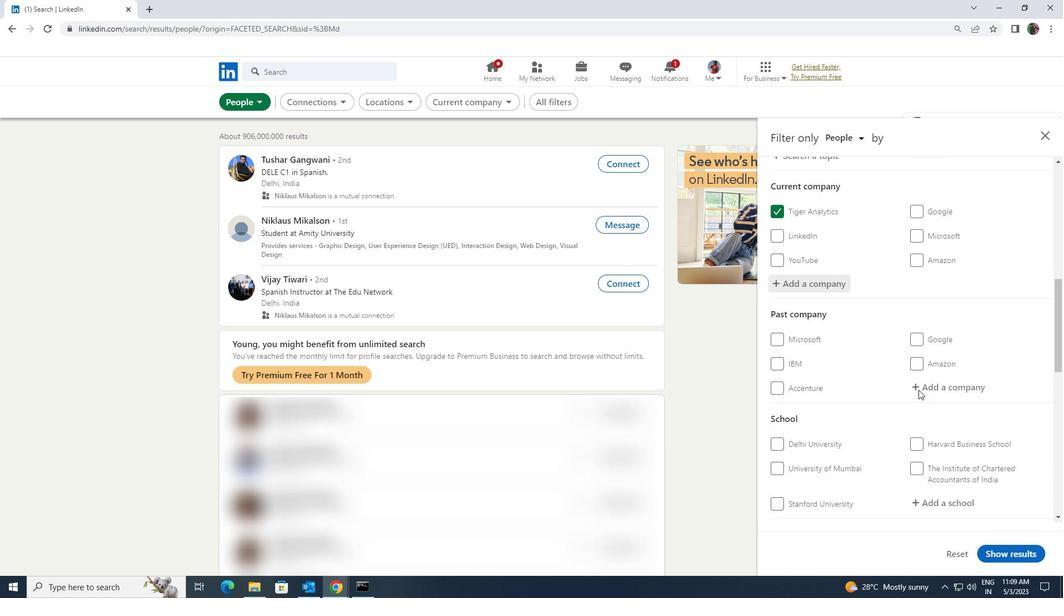 
Action: Mouse pressed left at (918, 389)
Screenshot: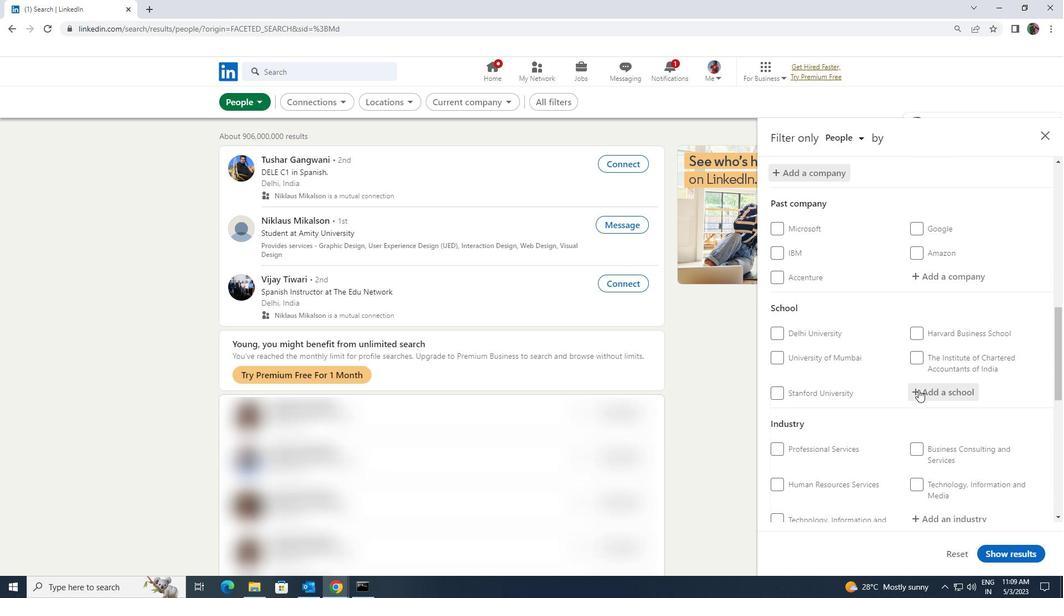 
Action: Key pressed <Key.shift><Key.shift><Key.shift><Key.shift><Key.shift><Key.shift><Key.shift><Key.shift><Key.shift><Key.shift><Key.shift><Key.shift><Key.shift>NMKRV
Screenshot: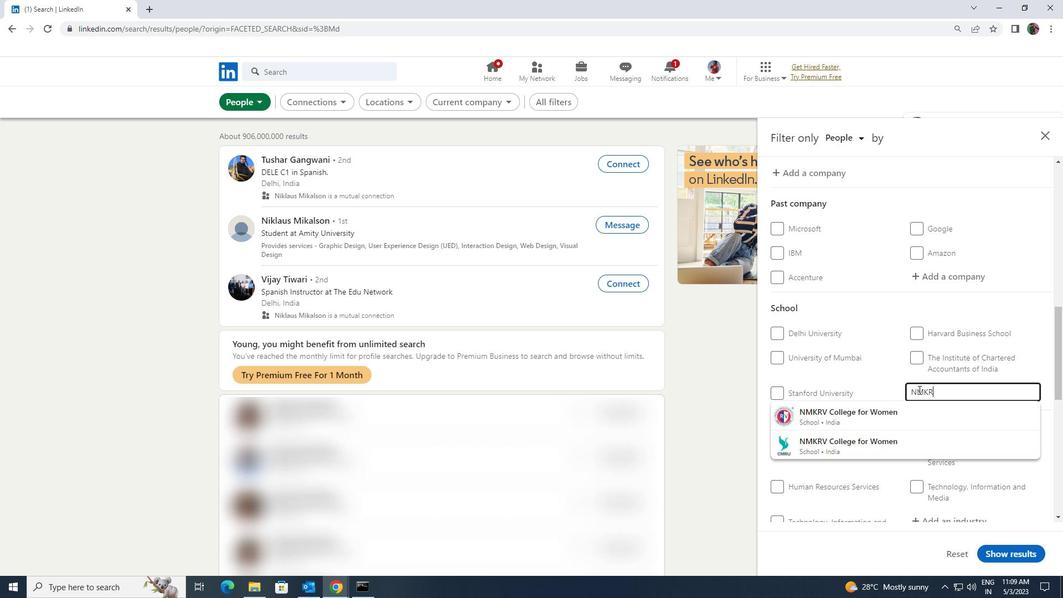 
Action: Mouse moved to (947, 404)
Screenshot: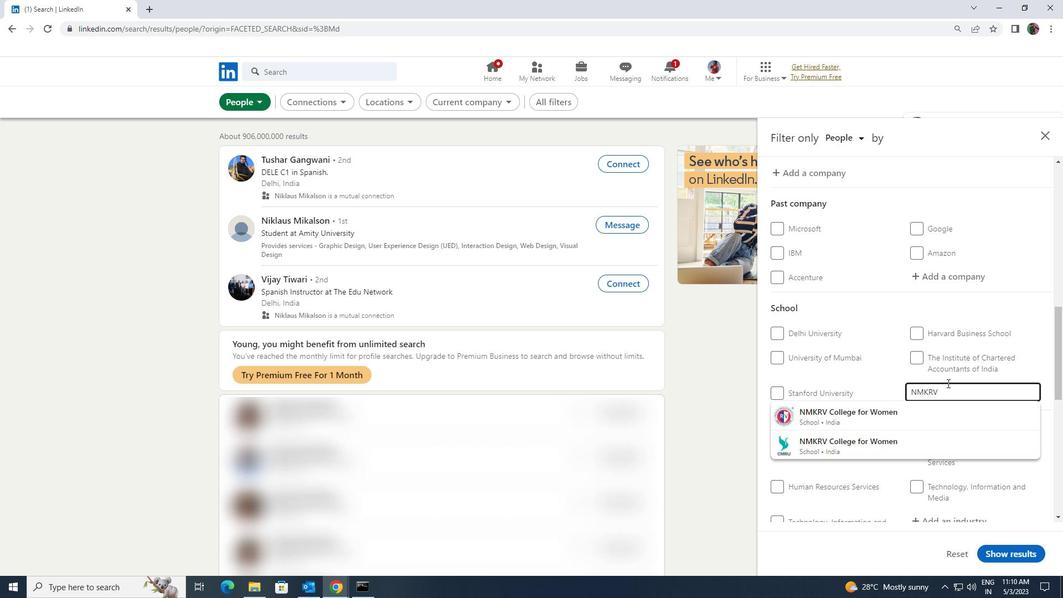 
Action: Mouse pressed left at (947, 404)
Screenshot: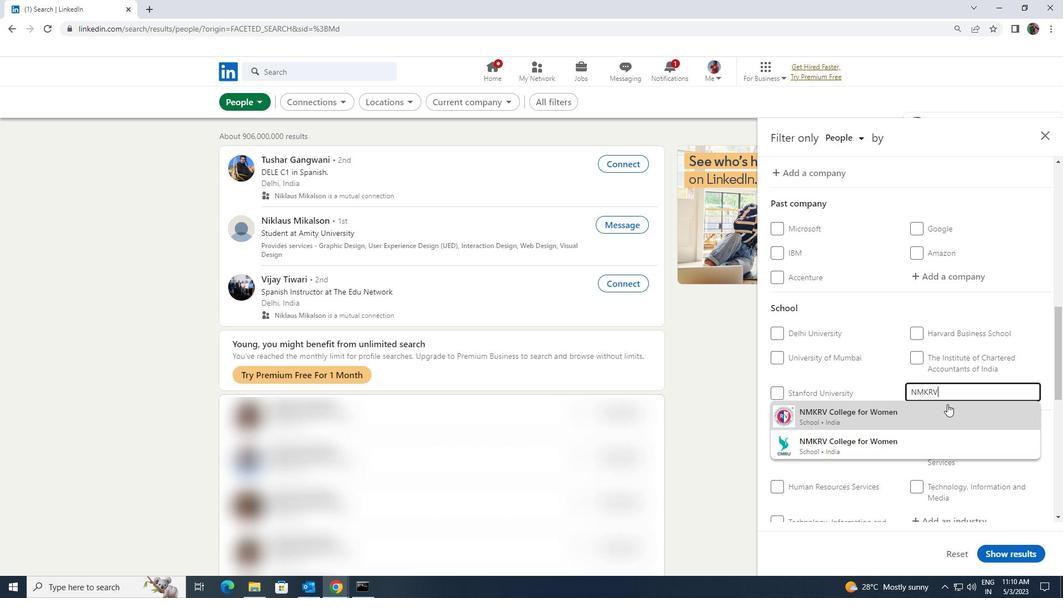 
Action: Mouse moved to (947, 404)
Screenshot: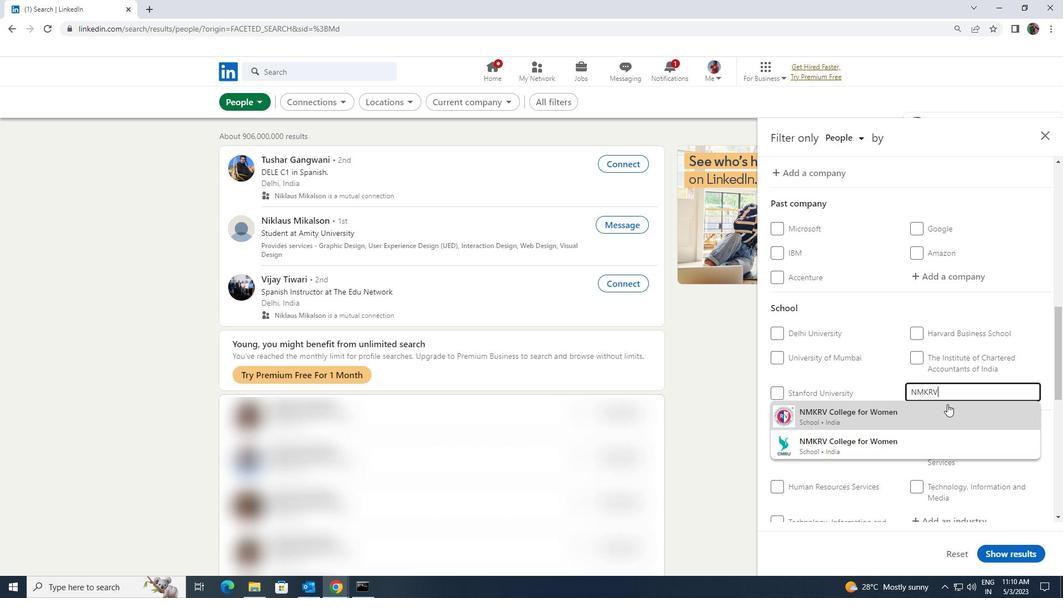 
Action: Mouse scrolled (947, 404) with delta (0, 0)
Screenshot: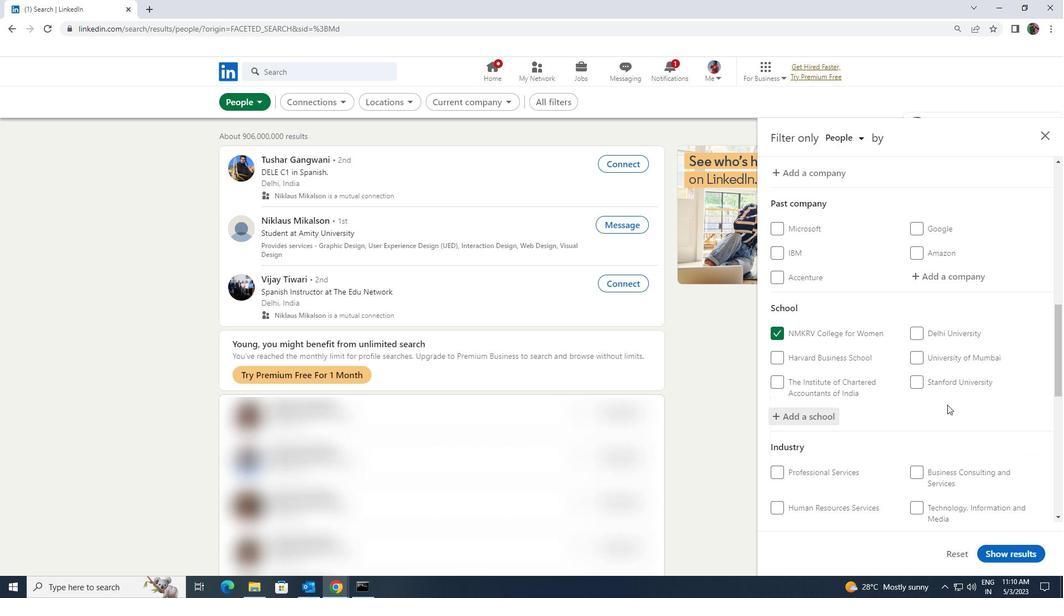 
Action: Mouse scrolled (947, 404) with delta (0, 0)
Screenshot: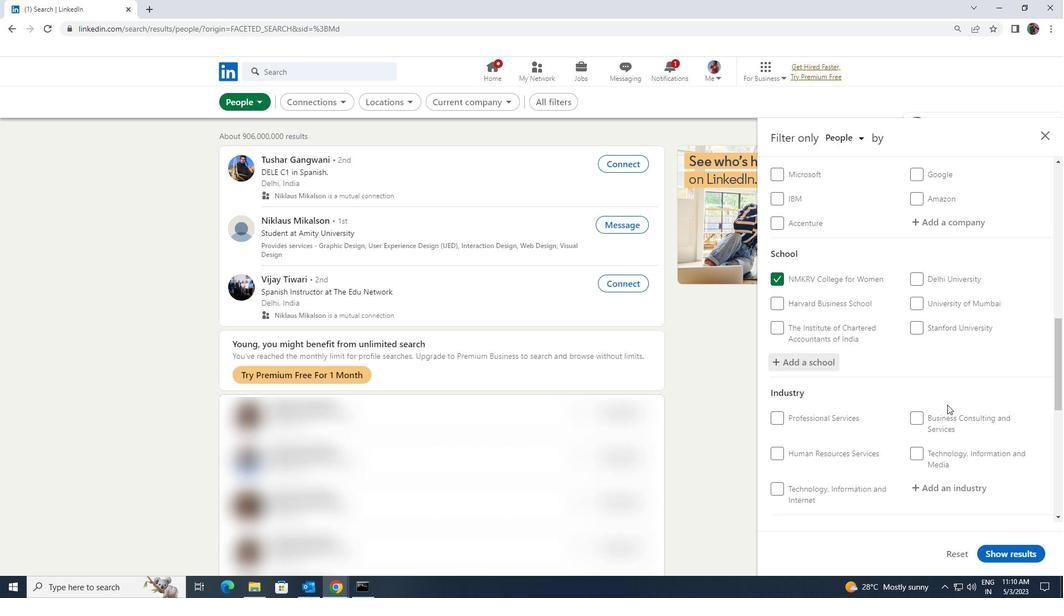 
Action: Mouse scrolled (947, 404) with delta (0, 0)
Screenshot: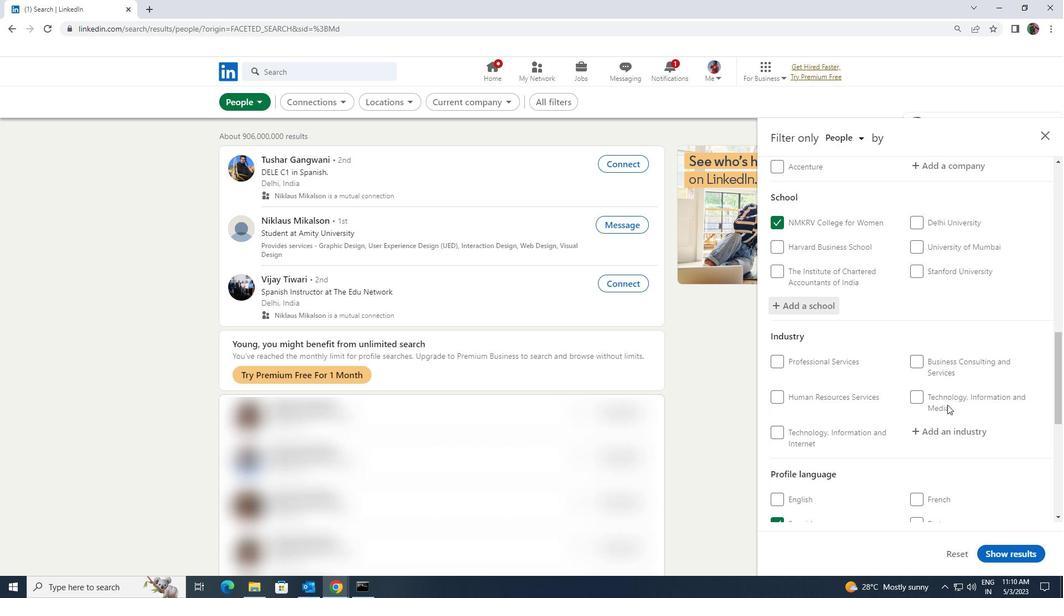 
Action: Mouse moved to (948, 382)
Screenshot: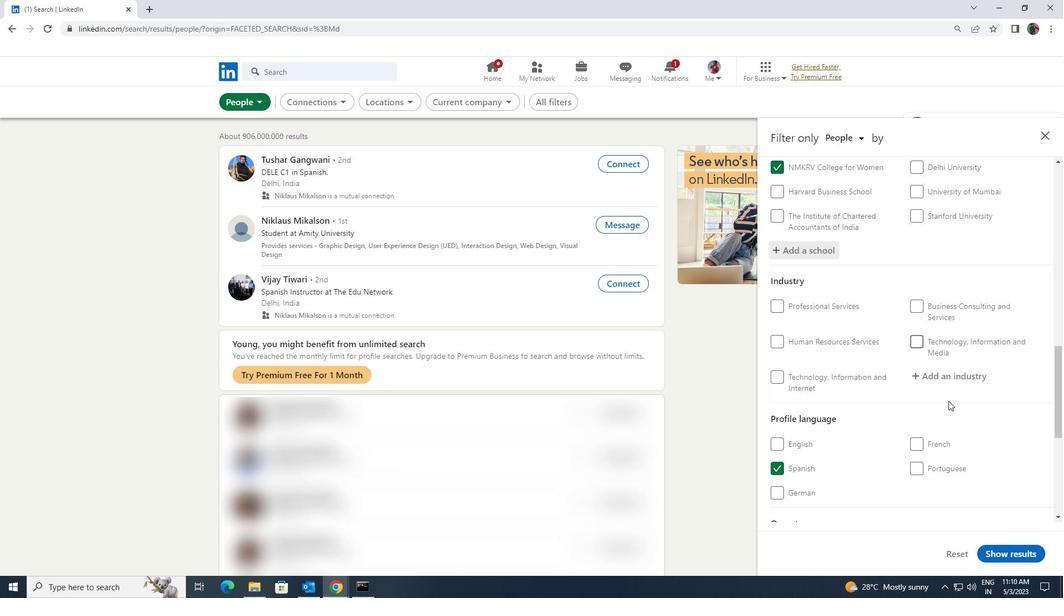 
Action: Mouse pressed left at (948, 382)
Screenshot: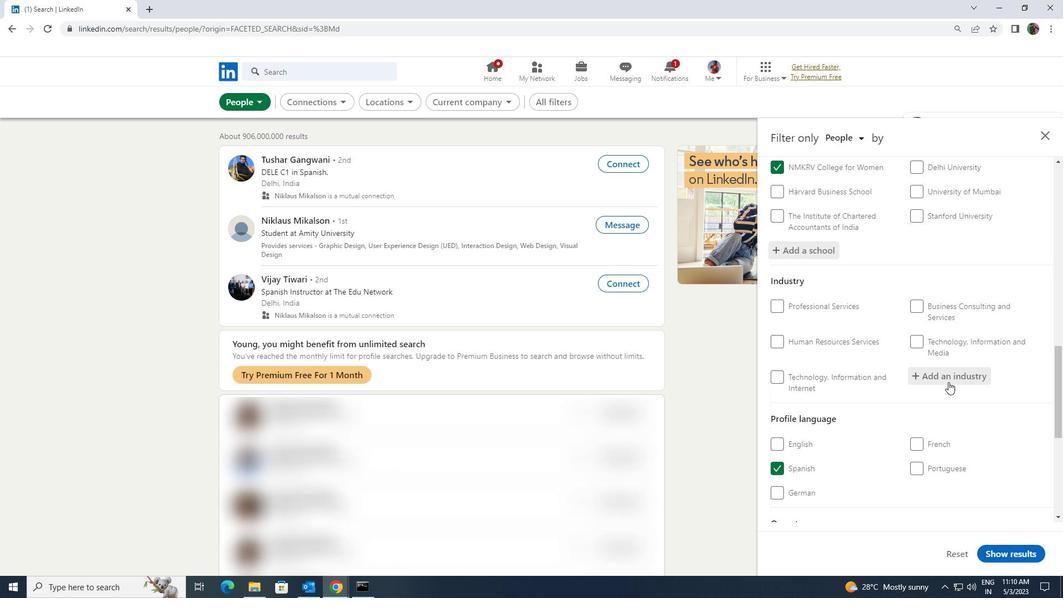 
Action: Key pressed <Key.shift><Key.shift><Key.shift><Key.shift><Key.shift><Key.shift><Key.shift><Key.shift><Key.shift>UTILIT
Screenshot: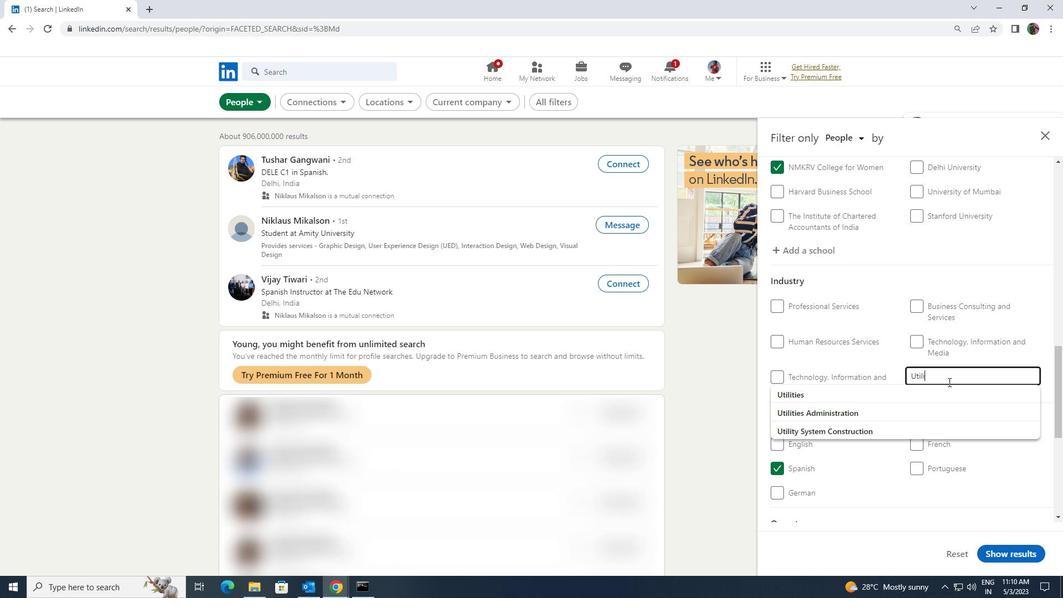 
Action: Mouse moved to (935, 408)
Screenshot: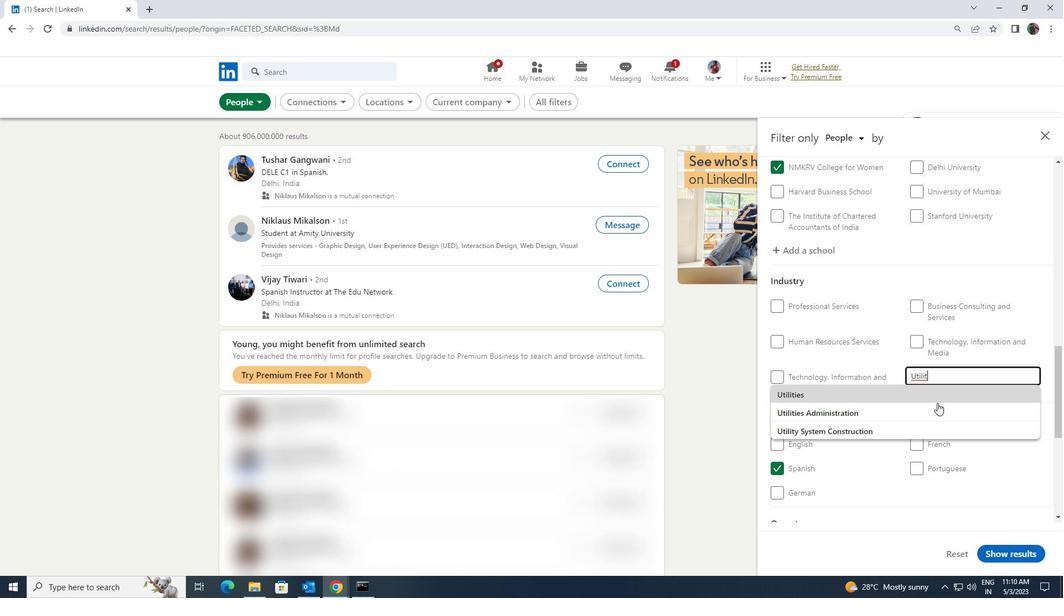 
Action: Mouse pressed left at (935, 408)
Screenshot: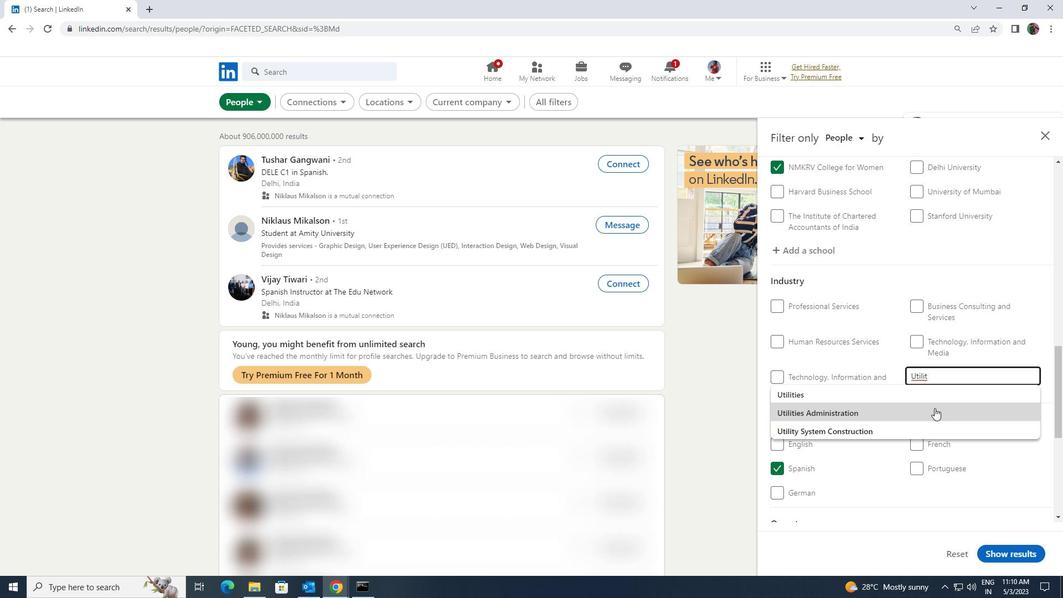 
Action: Mouse scrolled (935, 407) with delta (0, 0)
Screenshot: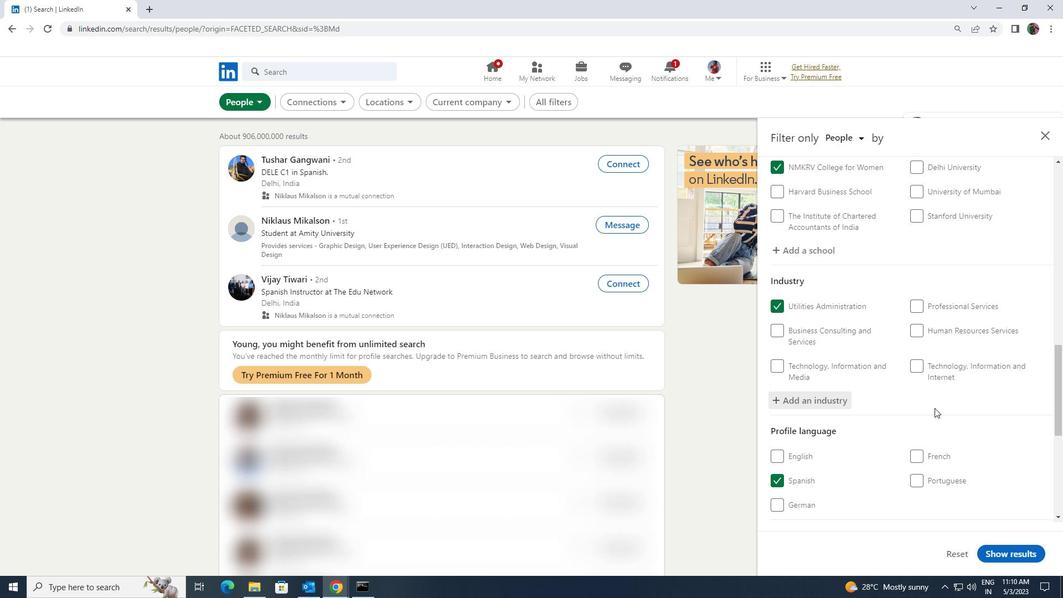 
Action: Mouse scrolled (935, 407) with delta (0, 0)
Screenshot: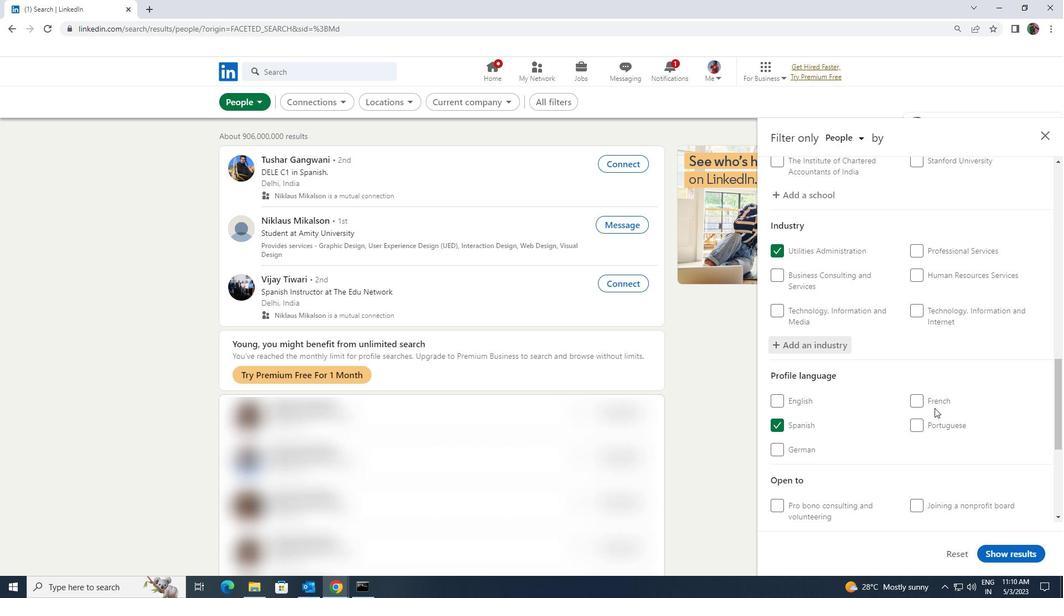 
Action: Mouse scrolled (935, 407) with delta (0, 0)
Screenshot: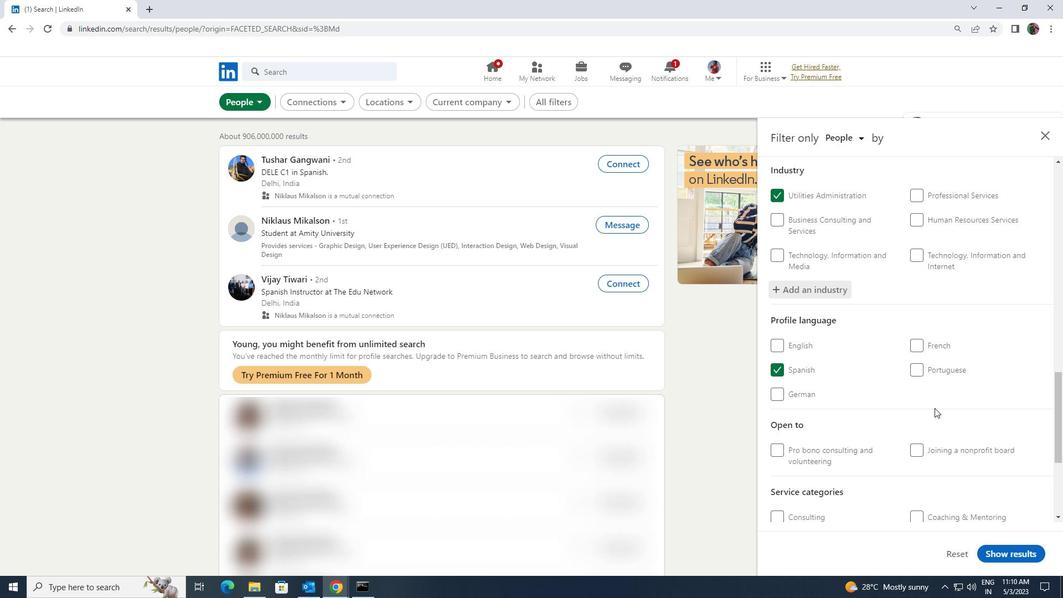 
Action: Mouse scrolled (935, 407) with delta (0, 0)
Screenshot: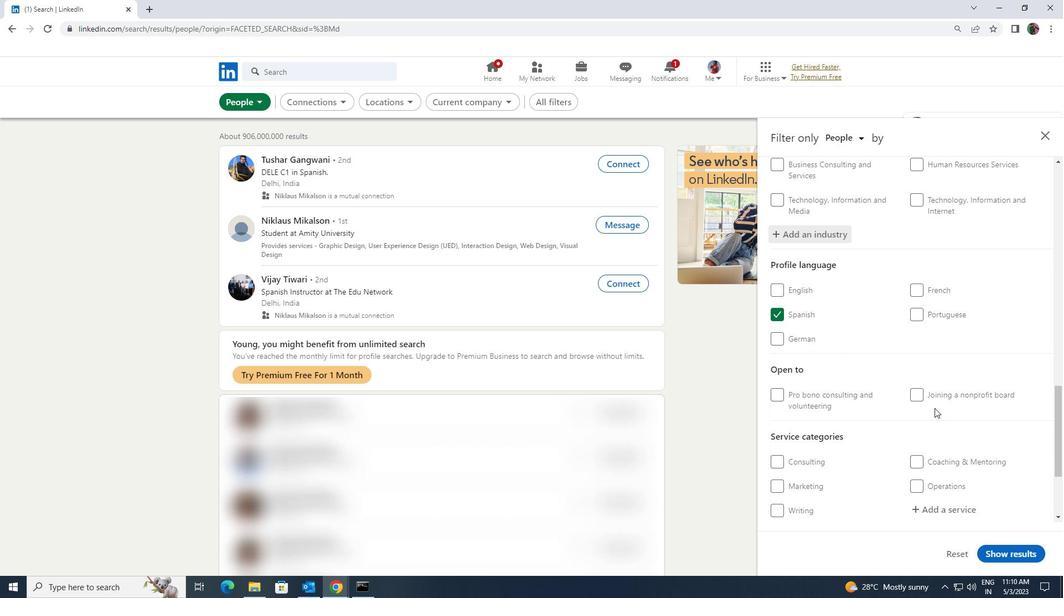 
Action: Mouse scrolled (935, 407) with delta (0, 0)
Screenshot: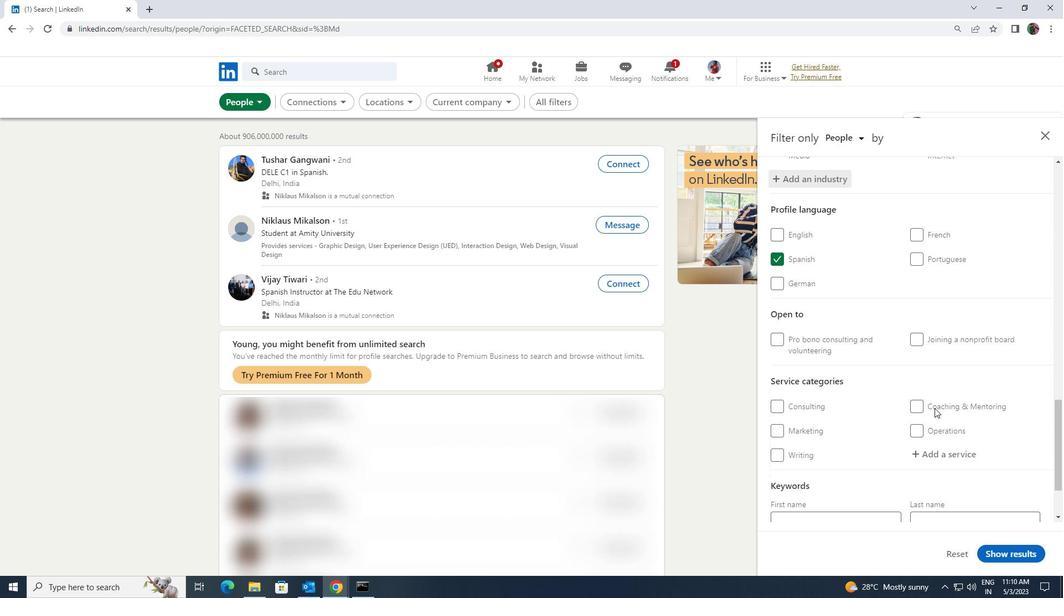 
Action: Mouse moved to (934, 402)
Screenshot: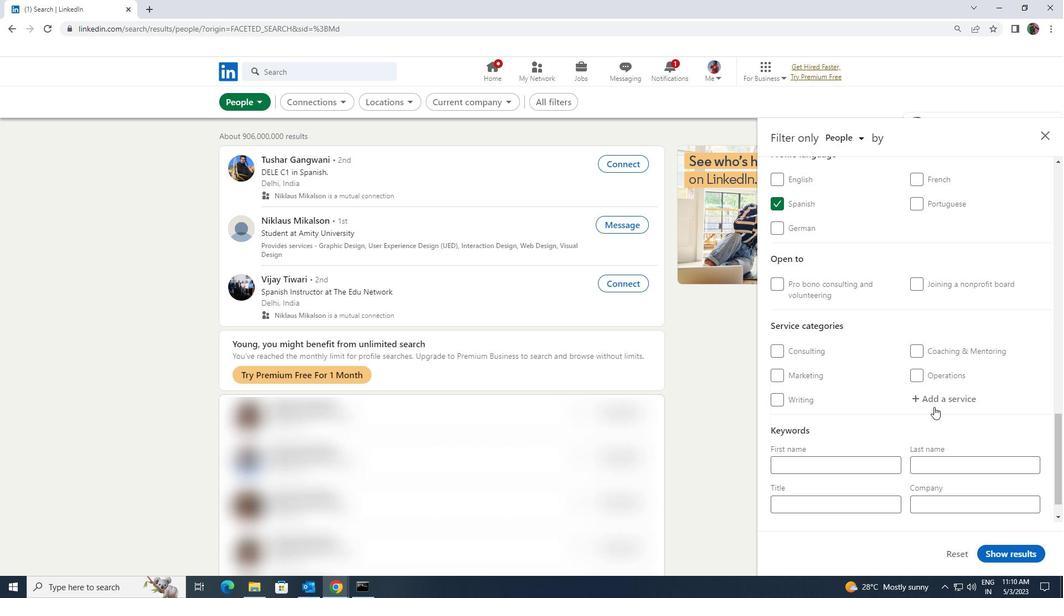 
Action: Mouse pressed left at (934, 402)
Screenshot: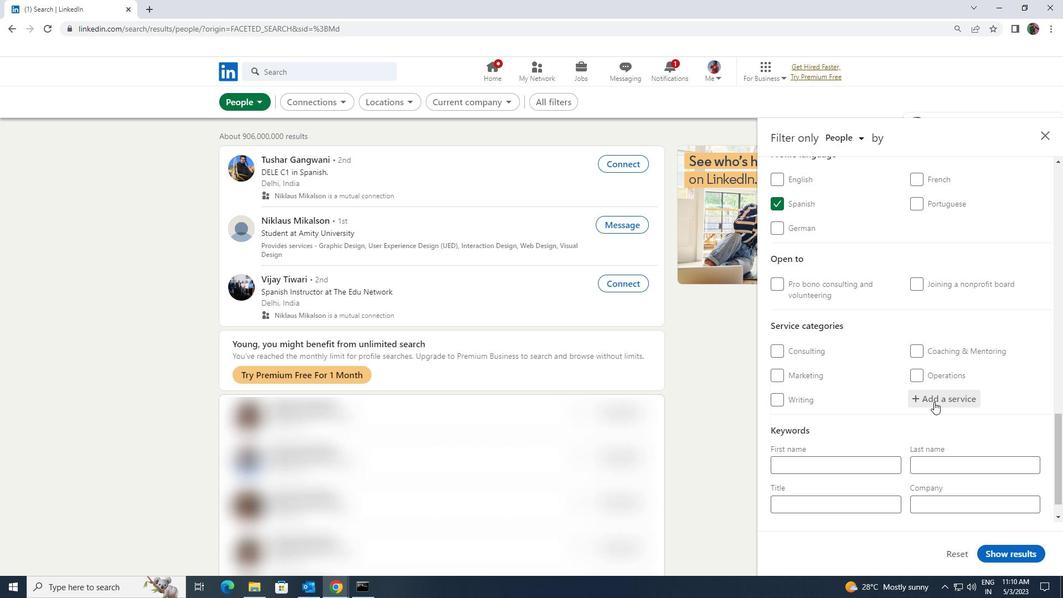 
Action: Key pressed <Key.shift><Key.shift><Key.shift><Key.shift><Key.shift><Key.shift><Key.shift><Key.shift><Key.shift><Key.shift><Key.shift><Key.shift><Key.shift><Key.shift><Key.shift><Key.shift><Key.shift><Key.shift><Key.shift><Key.shift><Key.shift><Key.shift><Key.shift><Key.shift><Key.shift>INFORMATION<Key.space><Key.shift>MANA
Screenshot: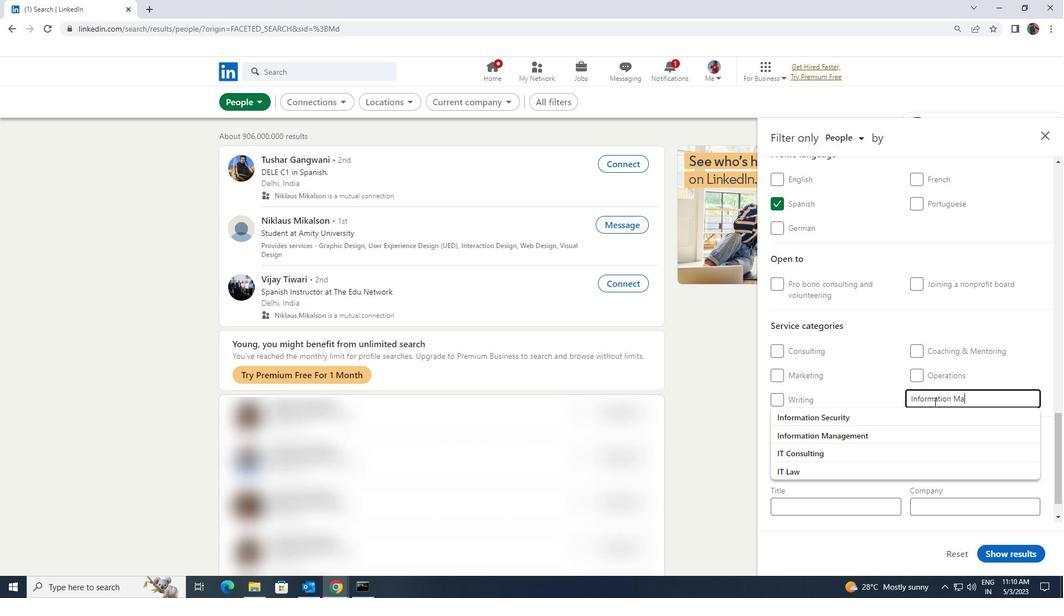 
Action: Mouse moved to (928, 414)
Screenshot: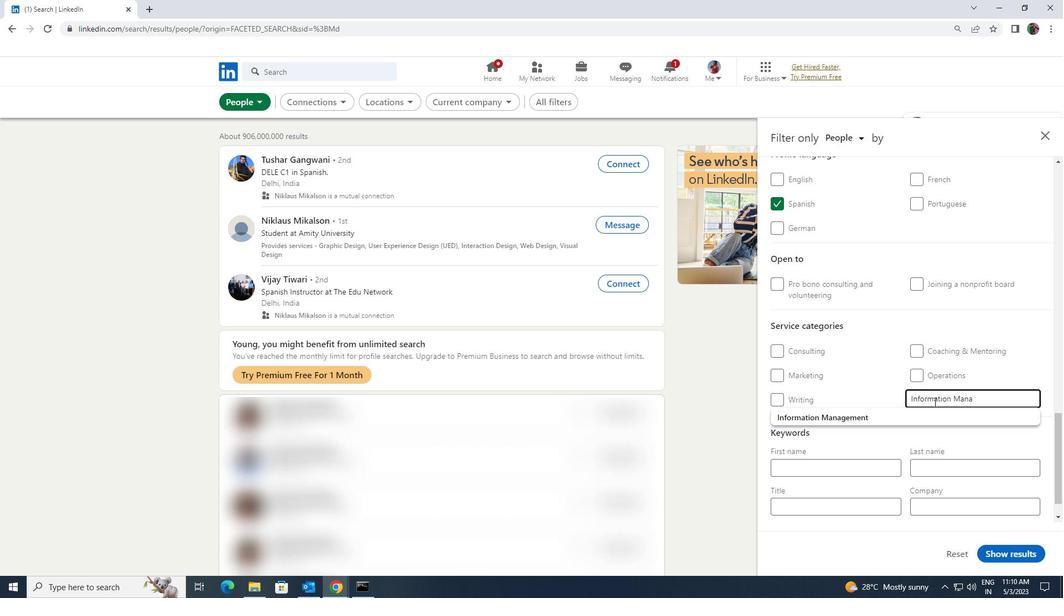 
Action: Mouse pressed left at (928, 414)
Screenshot: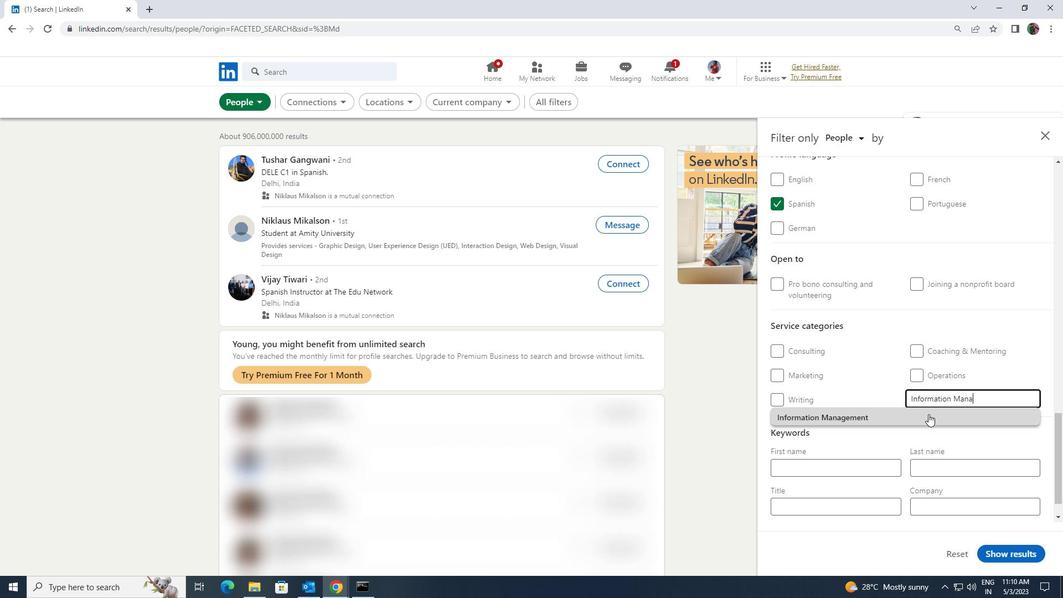 
Action: Mouse scrolled (928, 413) with delta (0, 0)
Screenshot: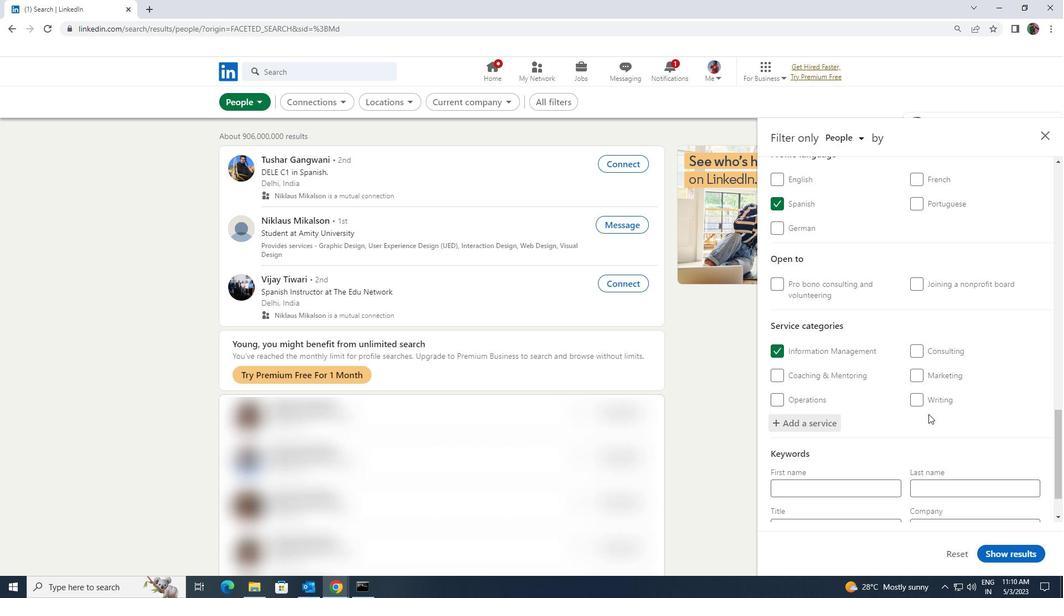 
Action: Mouse scrolled (928, 413) with delta (0, 0)
Screenshot: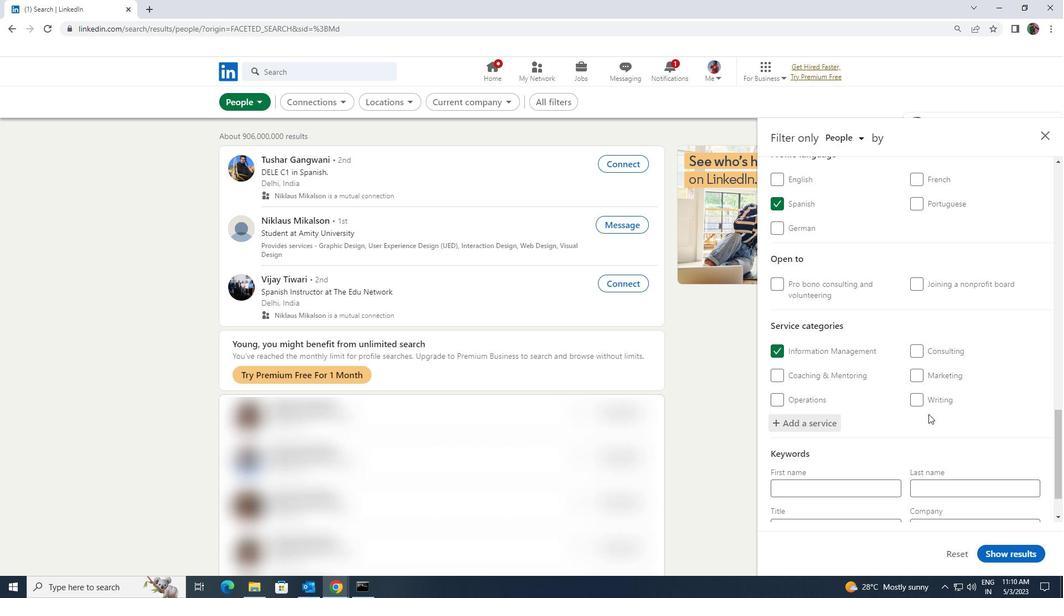 
Action: Mouse moved to (886, 473)
Screenshot: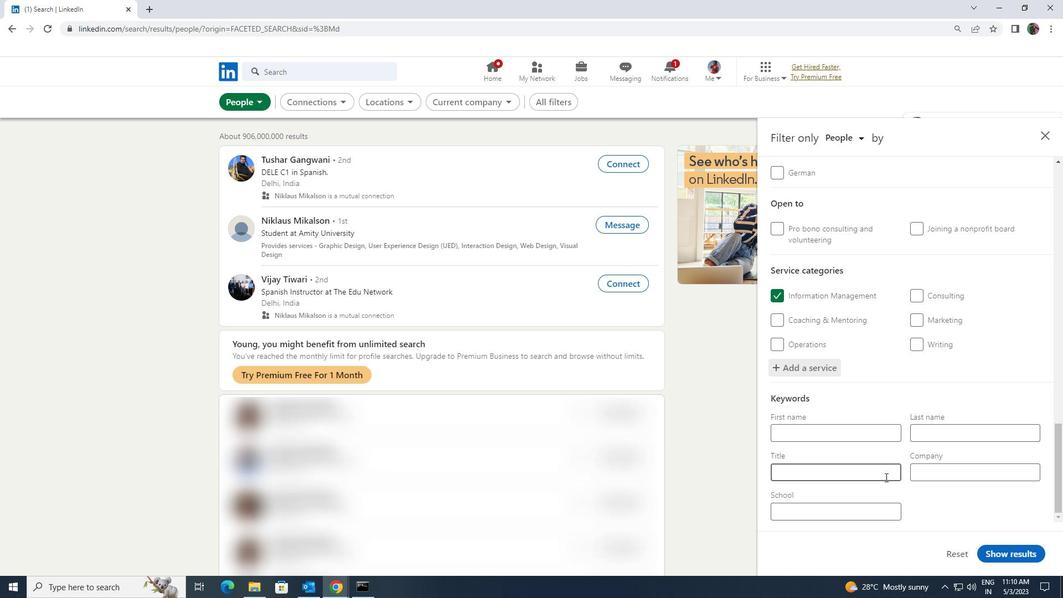 
Action: Mouse pressed left at (886, 473)
Screenshot: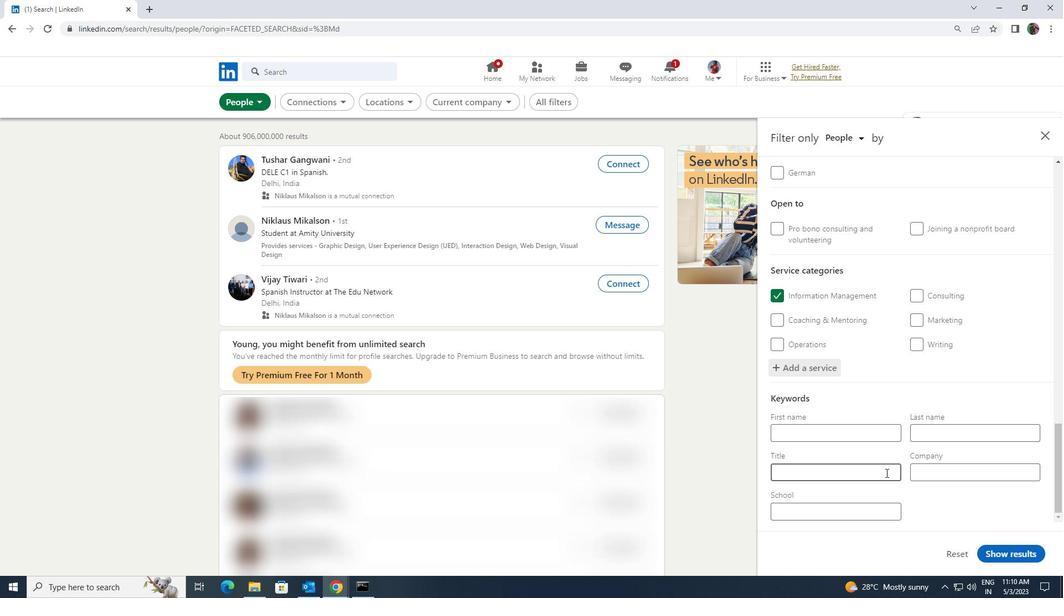 
Action: Key pressed <Key.shift><Key.shift><Key.shift>PHYSICAL<Key.space><Key.shift>THERPIST
Screenshot: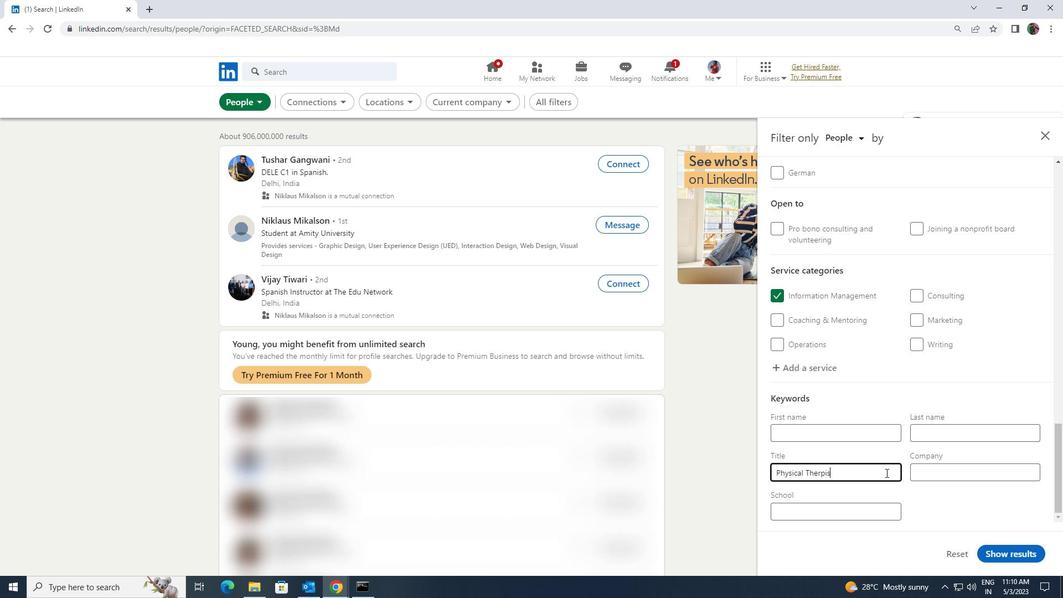 
Action: Mouse moved to (995, 553)
Screenshot: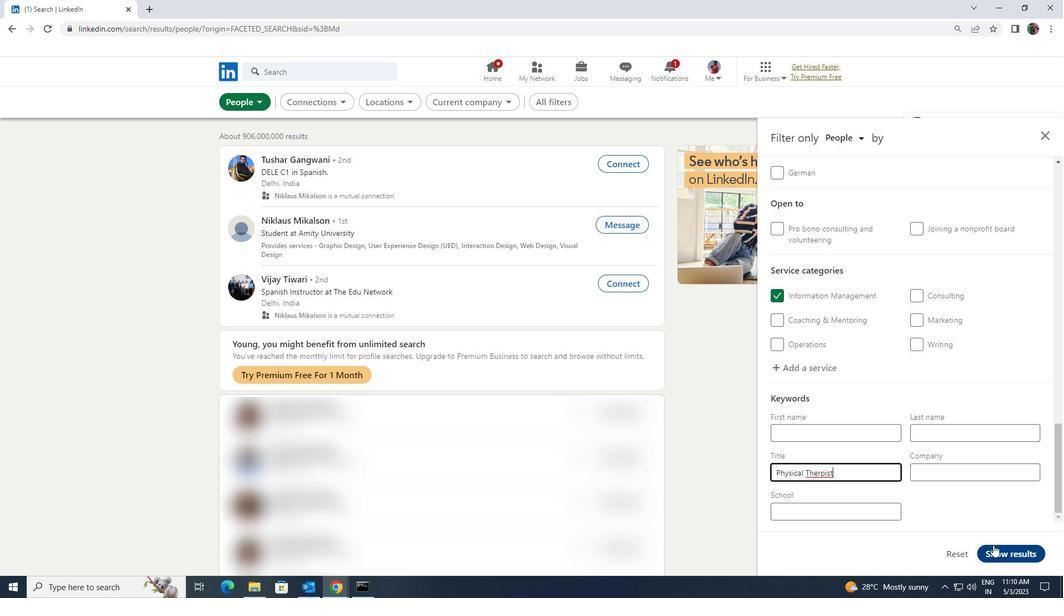 
Action: Mouse pressed left at (995, 553)
Screenshot: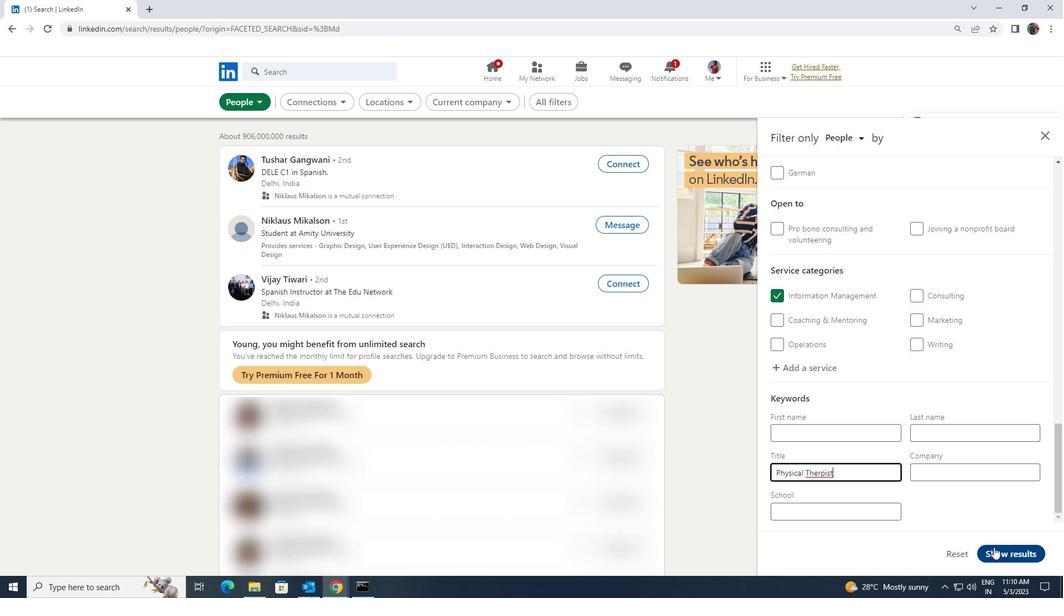 
